 Task: Send an email with the signature Chloe Collins with the subject Partnership proposal and the message I would like to request a quotation for your services. from softage.1@softage.net to softage.6@softage.net and softage.7@softage.net with an attached document RFP_response.docx
Action: Mouse moved to (426, 546)
Screenshot: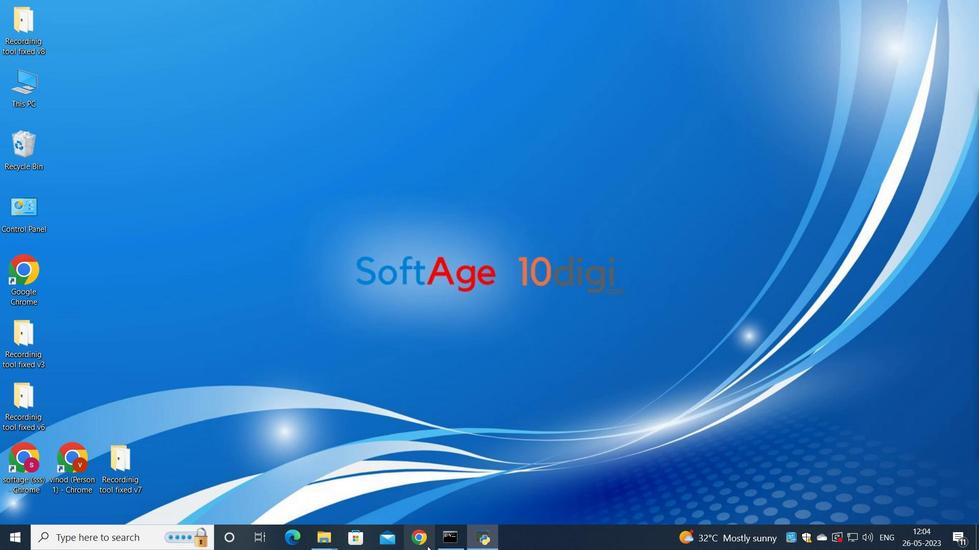 
Action: Mouse pressed left at (426, 546)
Screenshot: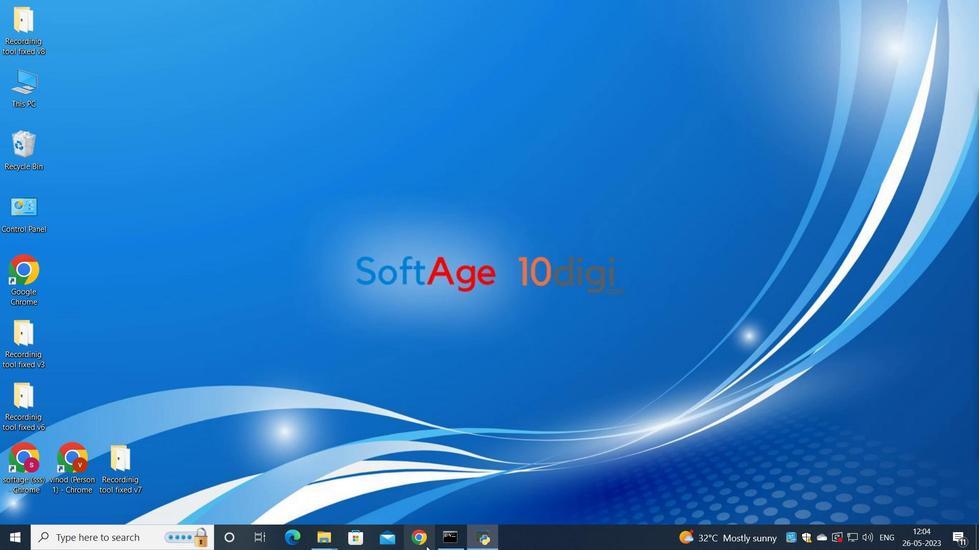 
Action: Mouse moved to (425, 363)
Screenshot: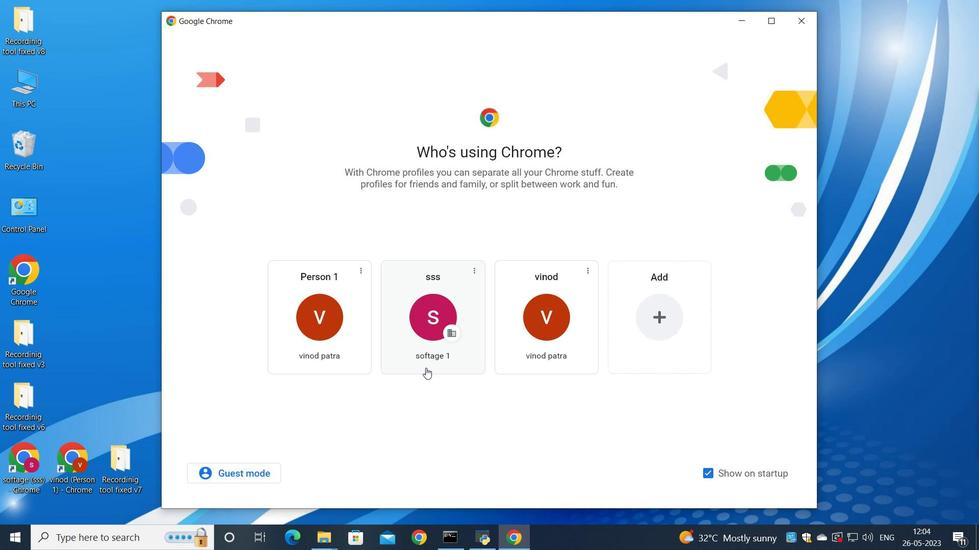 
Action: Mouse pressed left at (425, 363)
Screenshot: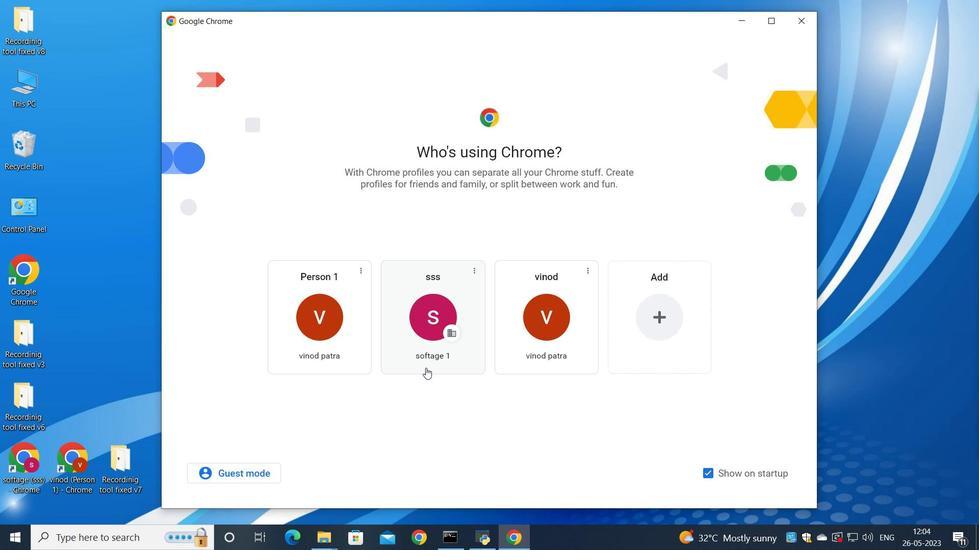 
Action: Mouse moved to (862, 64)
Screenshot: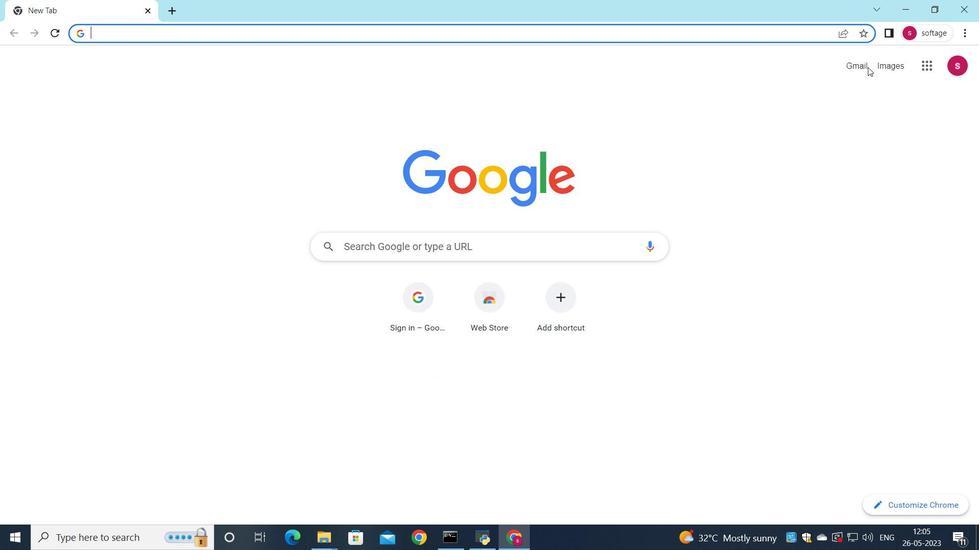 
Action: Mouse pressed left at (862, 64)
Screenshot: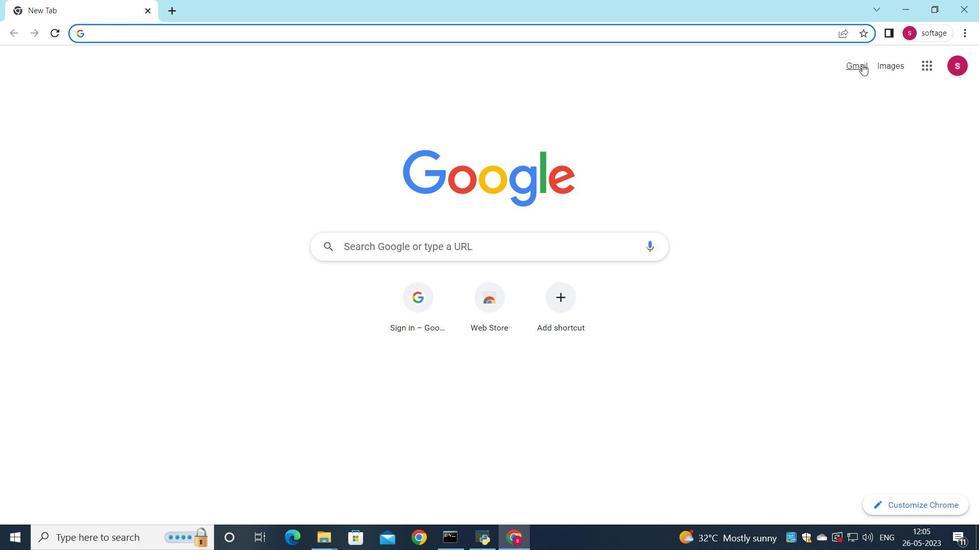 
Action: Mouse moved to (836, 85)
Screenshot: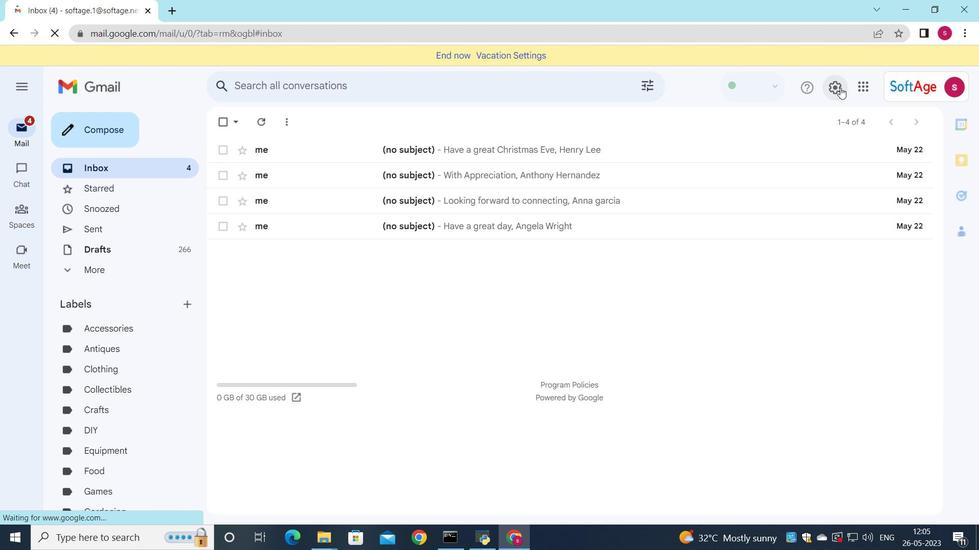 
Action: Mouse pressed left at (836, 85)
Screenshot: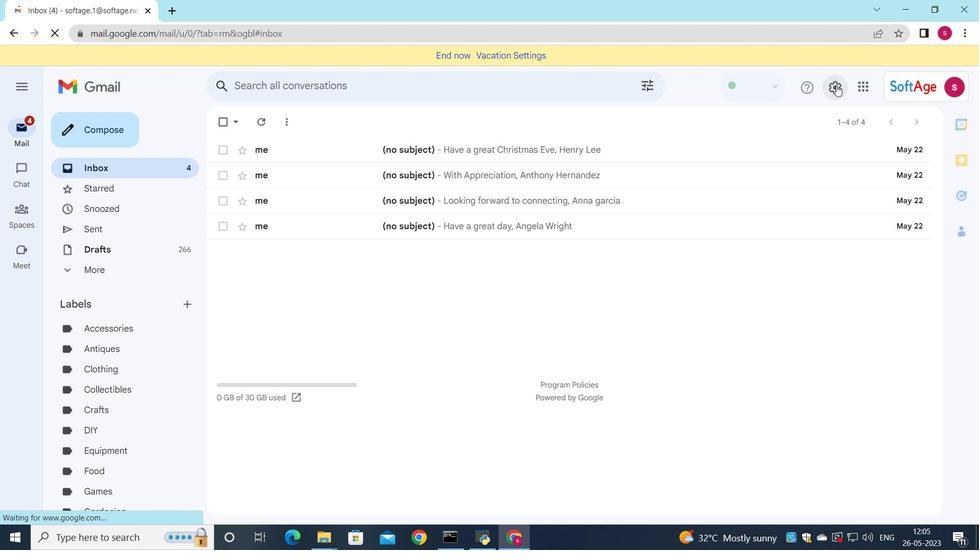
Action: Mouse moved to (843, 144)
Screenshot: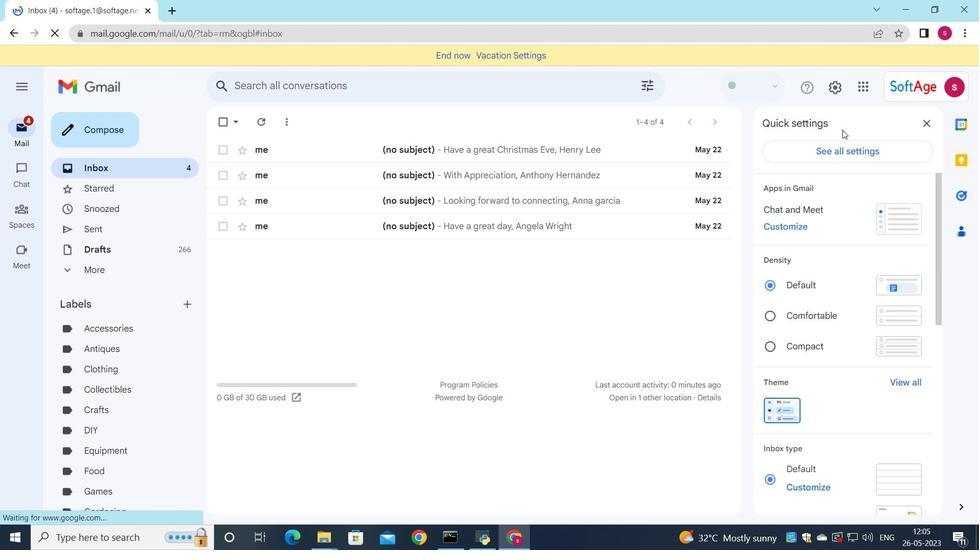 
Action: Mouse pressed left at (843, 144)
Screenshot: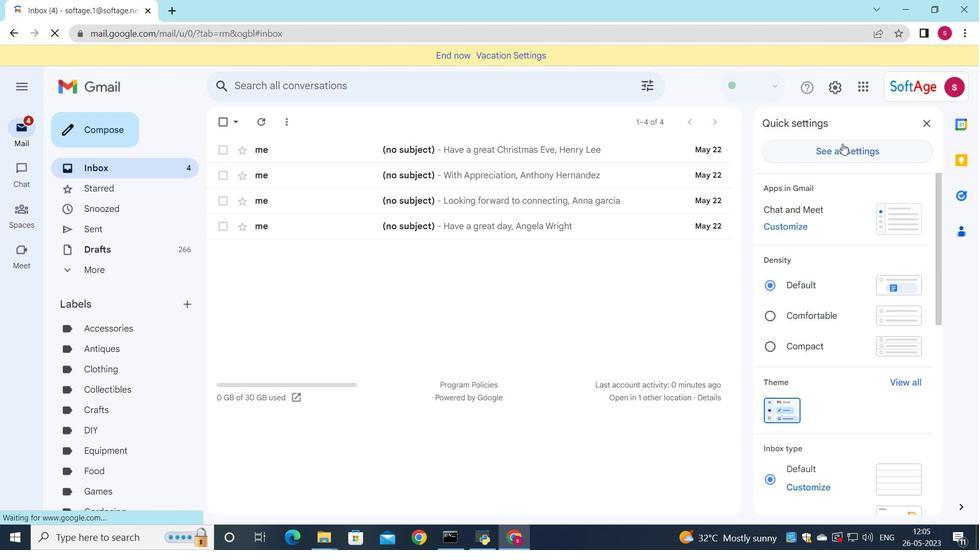 
Action: Mouse moved to (595, 281)
Screenshot: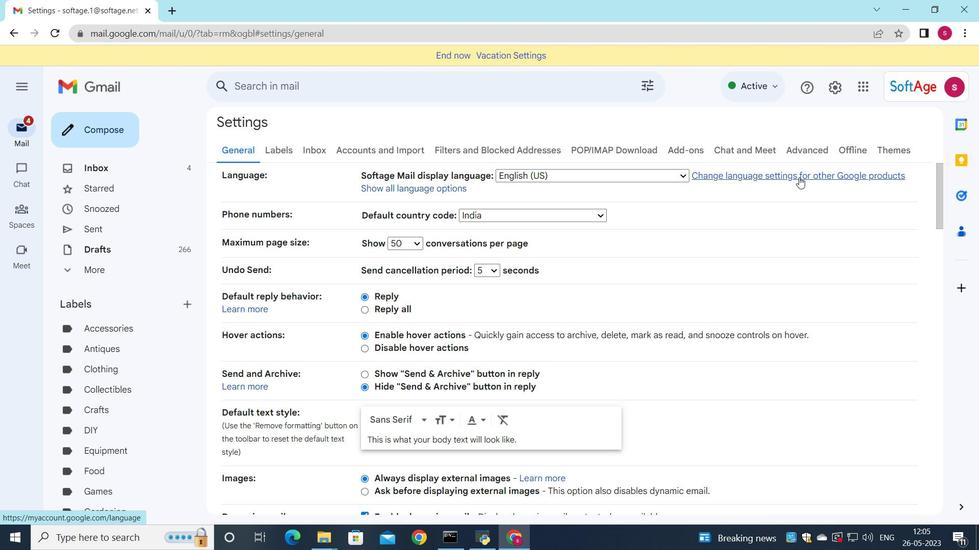 
Action: Mouse scrolled (595, 280) with delta (0, 0)
Screenshot: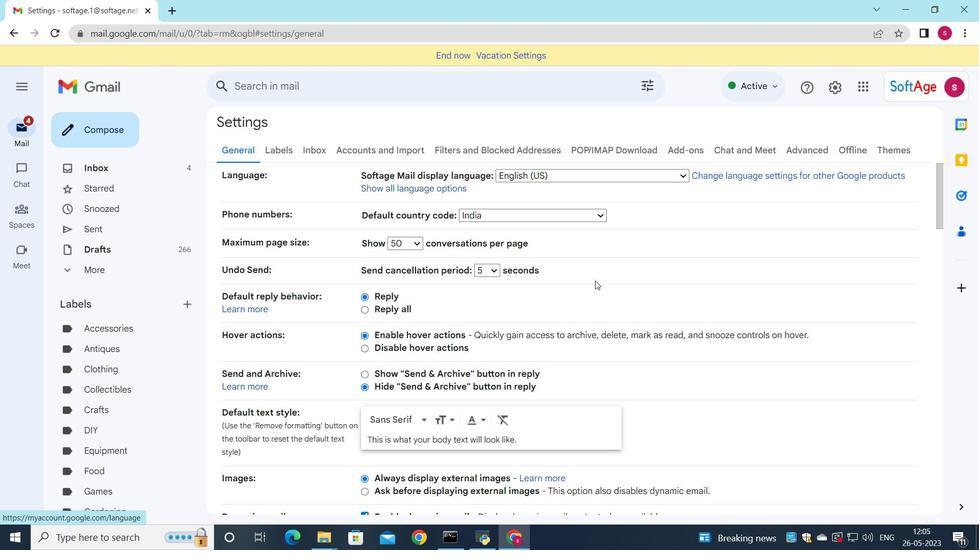 
Action: Mouse scrolled (595, 280) with delta (0, 0)
Screenshot: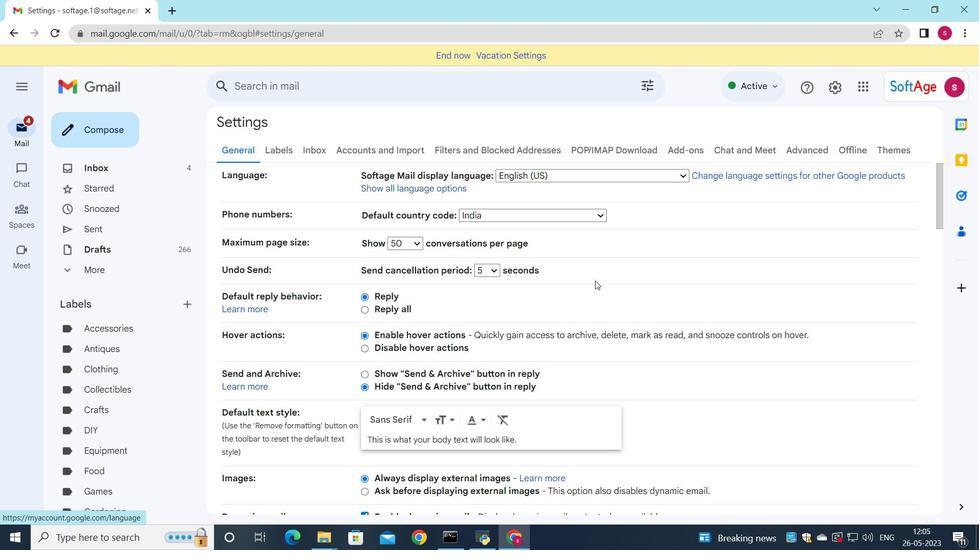 
Action: Mouse scrolled (595, 280) with delta (0, 0)
Screenshot: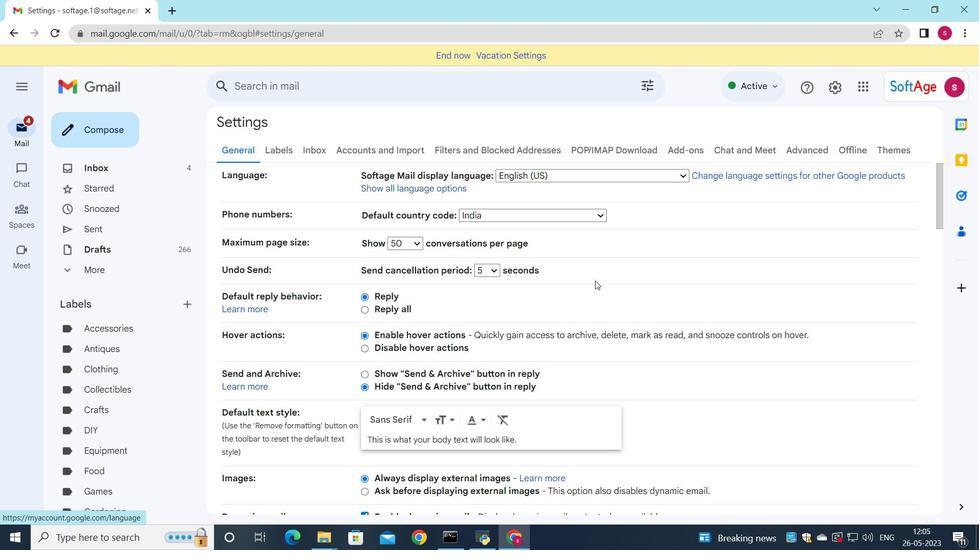 
Action: Mouse scrolled (595, 280) with delta (0, 0)
Screenshot: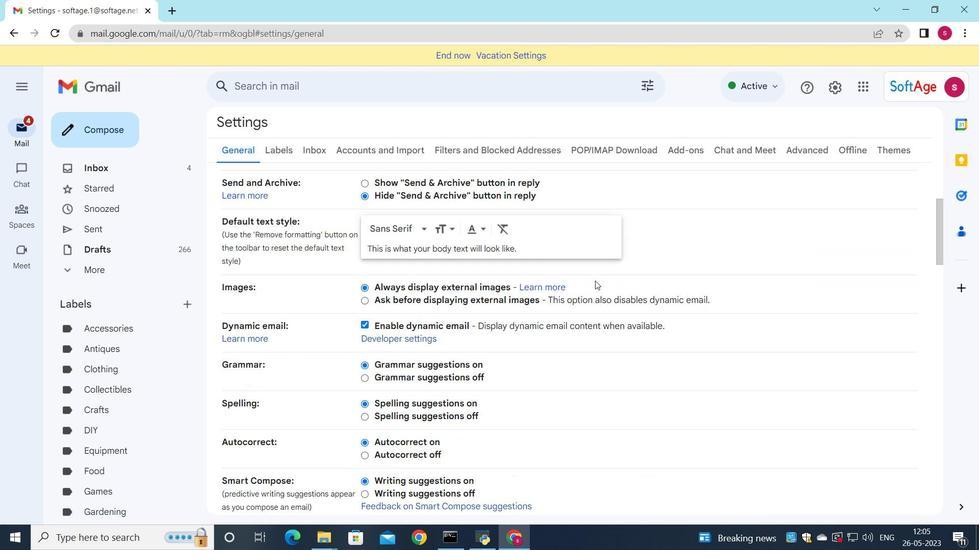 
Action: Mouse scrolled (595, 280) with delta (0, 0)
Screenshot: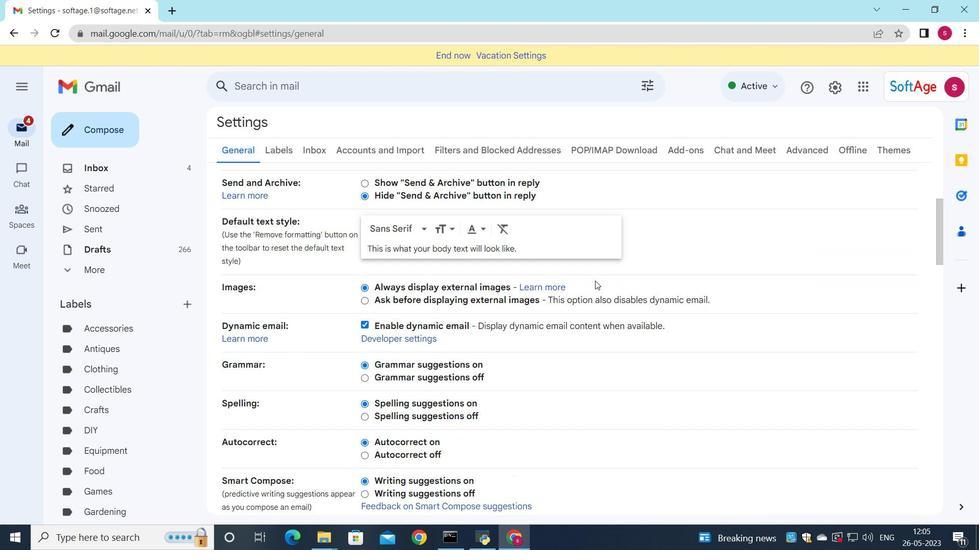 
Action: Mouse scrolled (595, 280) with delta (0, 0)
Screenshot: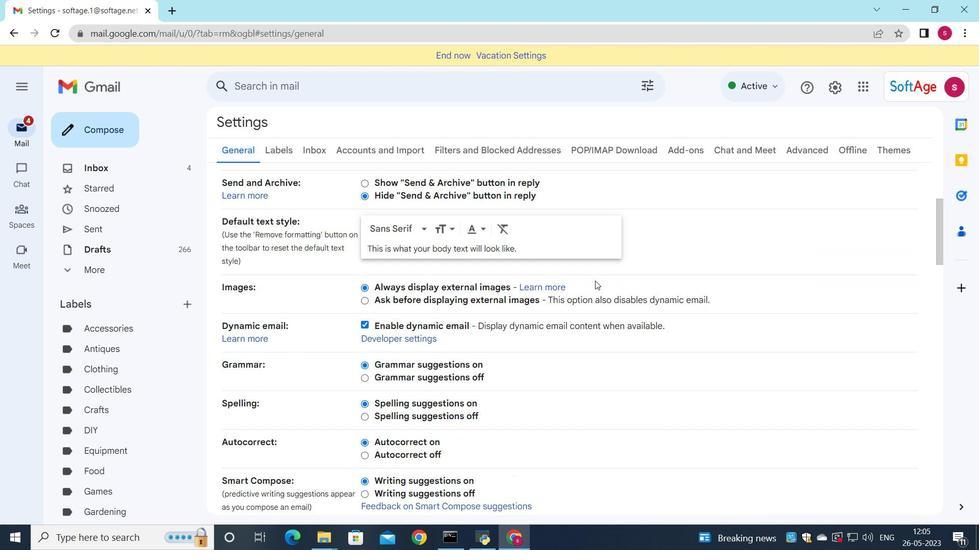
Action: Mouse scrolled (595, 280) with delta (0, 0)
Screenshot: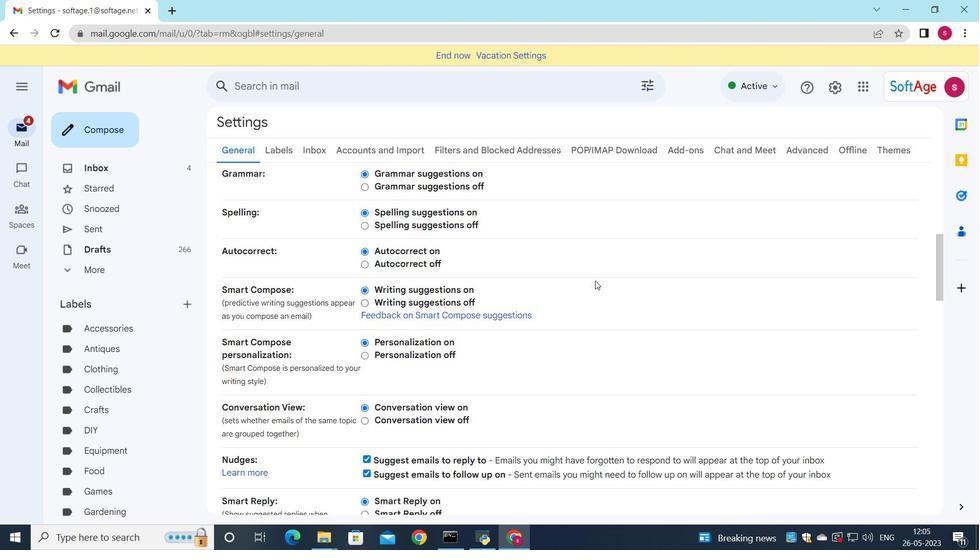 
Action: Mouse scrolled (595, 280) with delta (0, 0)
Screenshot: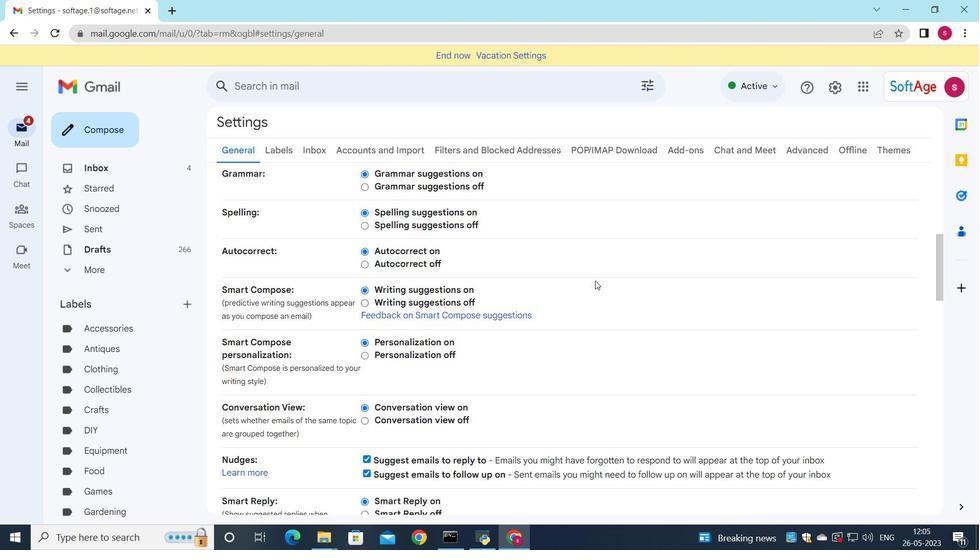 
Action: Mouse scrolled (595, 280) with delta (0, 0)
Screenshot: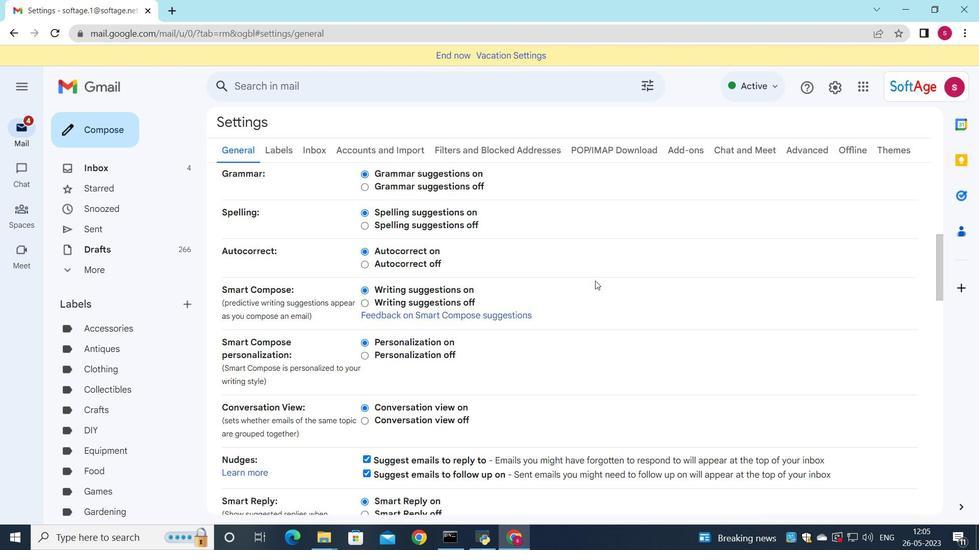 
Action: Mouse scrolled (595, 280) with delta (0, 0)
Screenshot: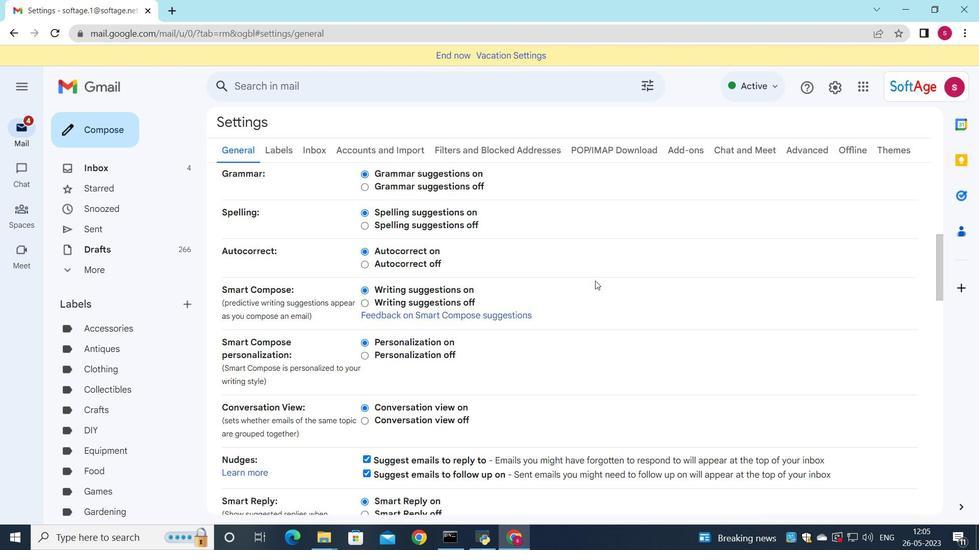 
Action: Mouse scrolled (595, 280) with delta (0, 0)
Screenshot: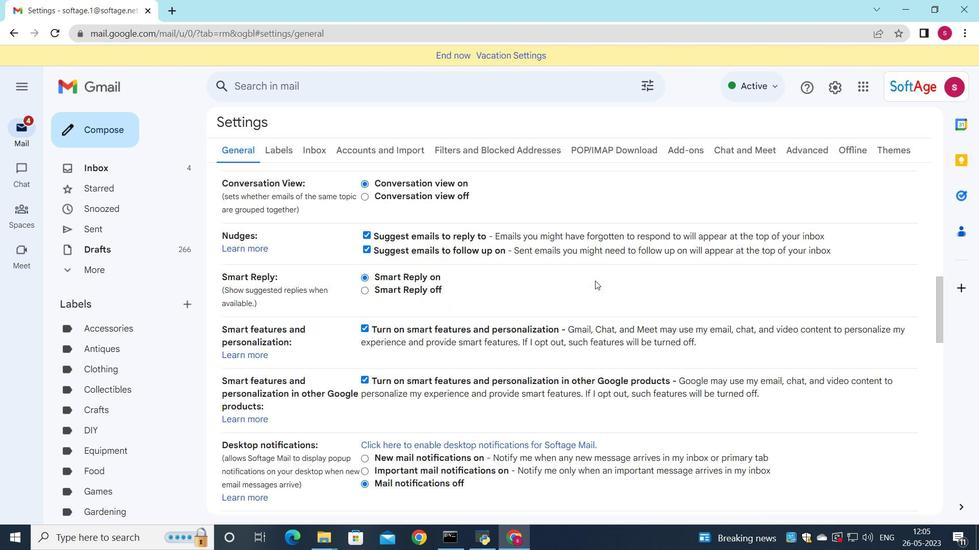 
Action: Mouse scrolled (595, 280) with delta (0, 0)
Screenshot: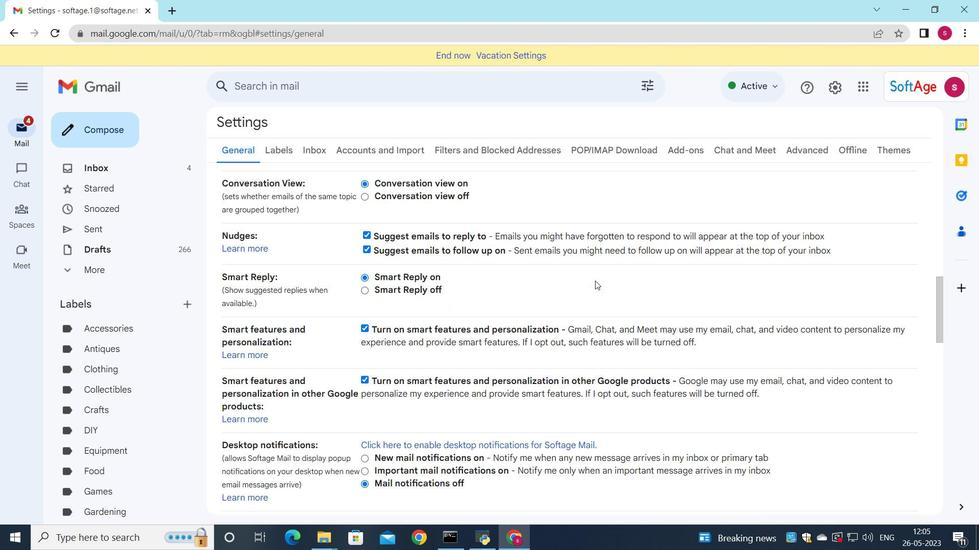 
Action: Mouse scrolled (595, 280) with delta (0, 0)
Screenshot: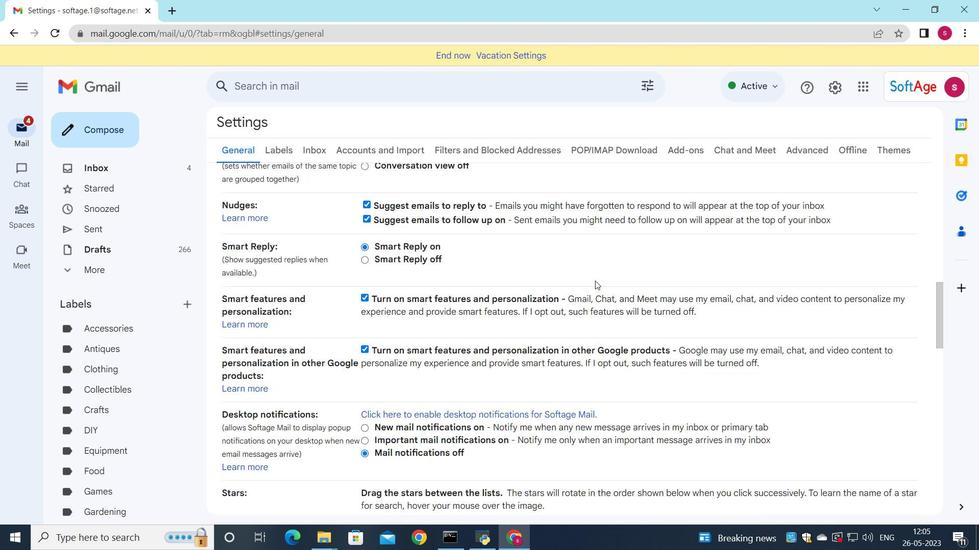
Action: Mouse scrolled (595, 280) with delta (0, 0)
Screenshot: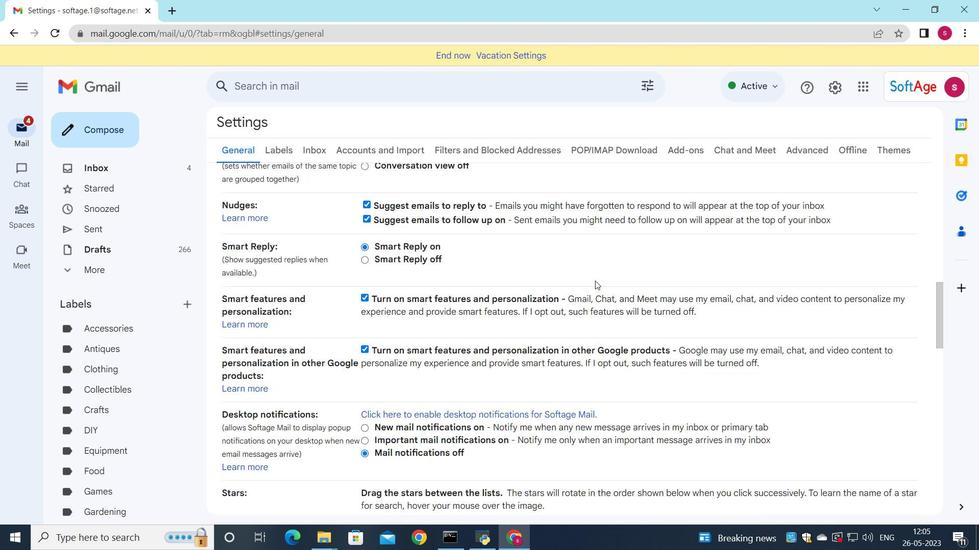 
Action: Mouse scrolled (595, 280) with delta (0, 0)
Screenshot: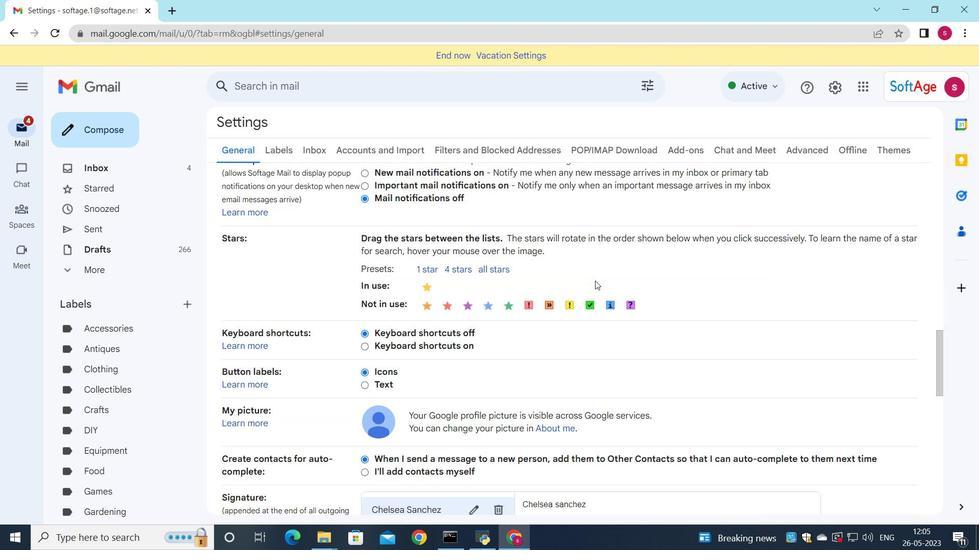
Action: Mouse scrolled (595, 280) with delta (0, 0)
Screenshot: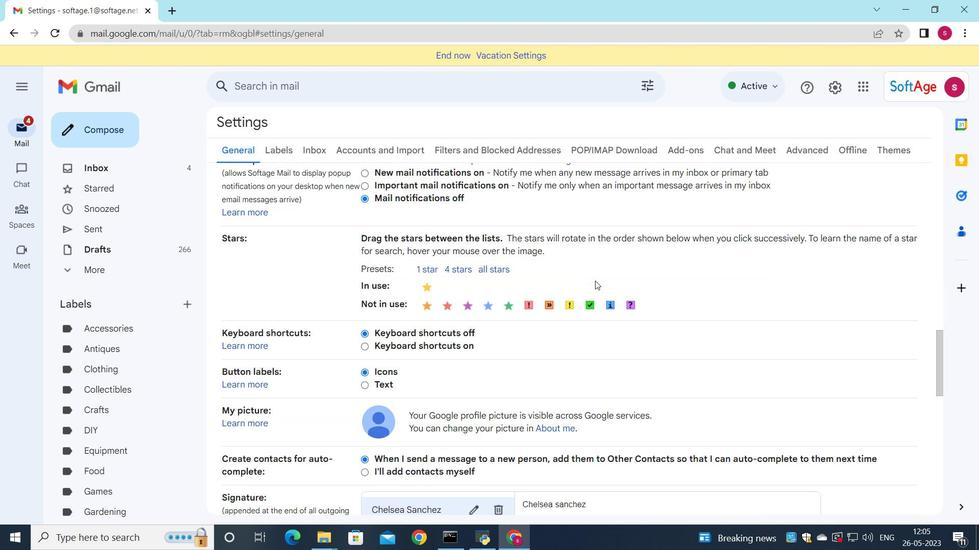 
Action: Mouse scrolled (595, 280) with delta (0, 0)
Screenshot: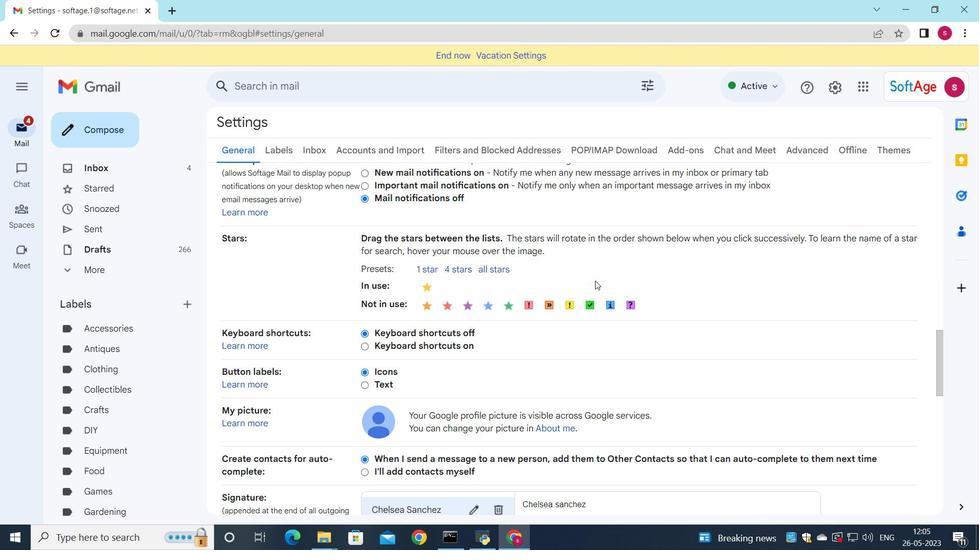 
Action: Mouse scrolled (595, 280) with delta (0, 0)
Screenshot: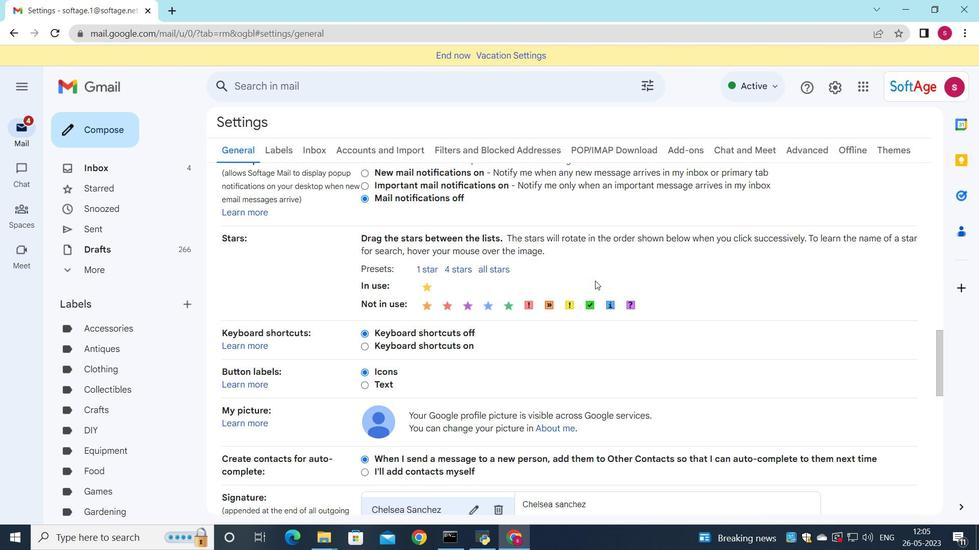 
Action: Mouse moved to (498, 256)
Screenshot: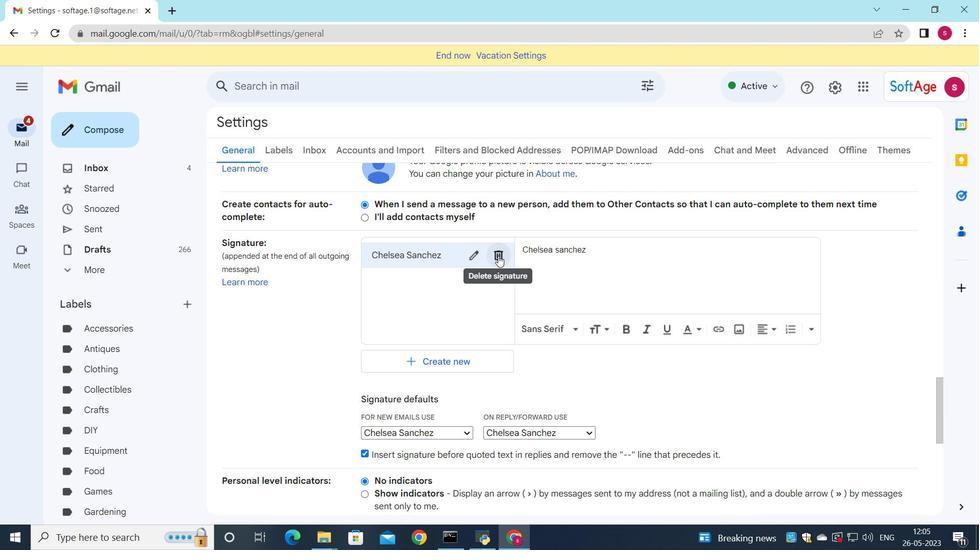 
Action: Mouse pressed left at (498, 256)
Screenshot: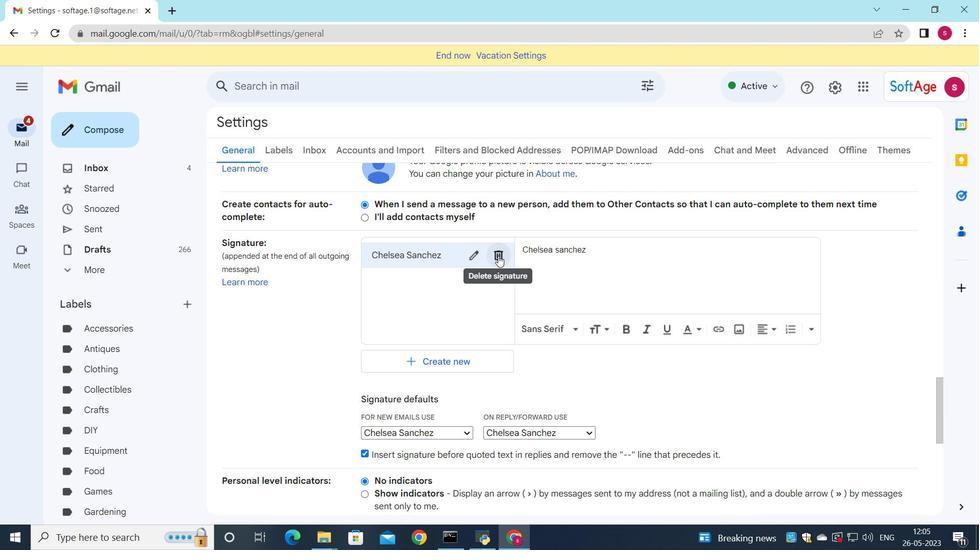 
Action: Mouse moved to (618, 314)
Screenshot: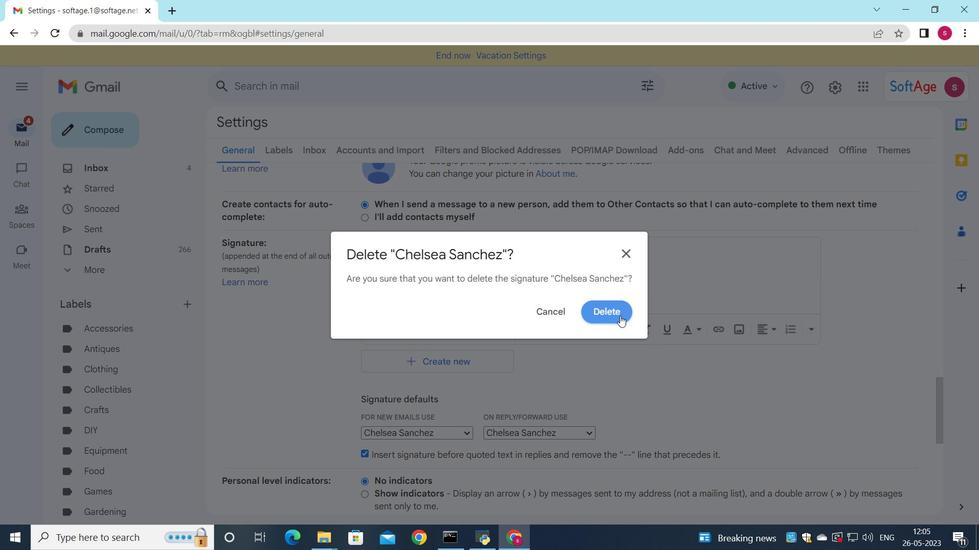 
Action: Mouse pressed left at (618, 314)
Screenshot: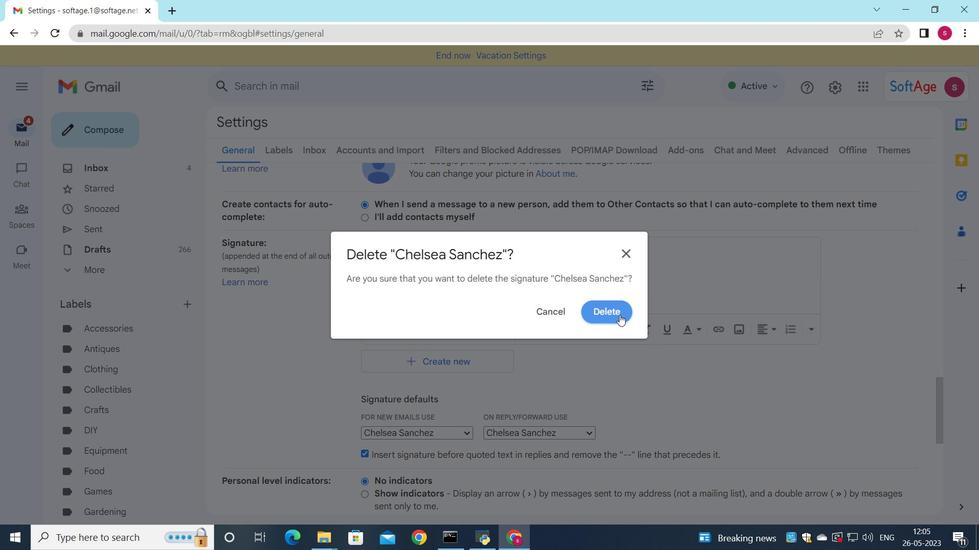 
Action: Mouse moved to (398, 270)
Screenshot: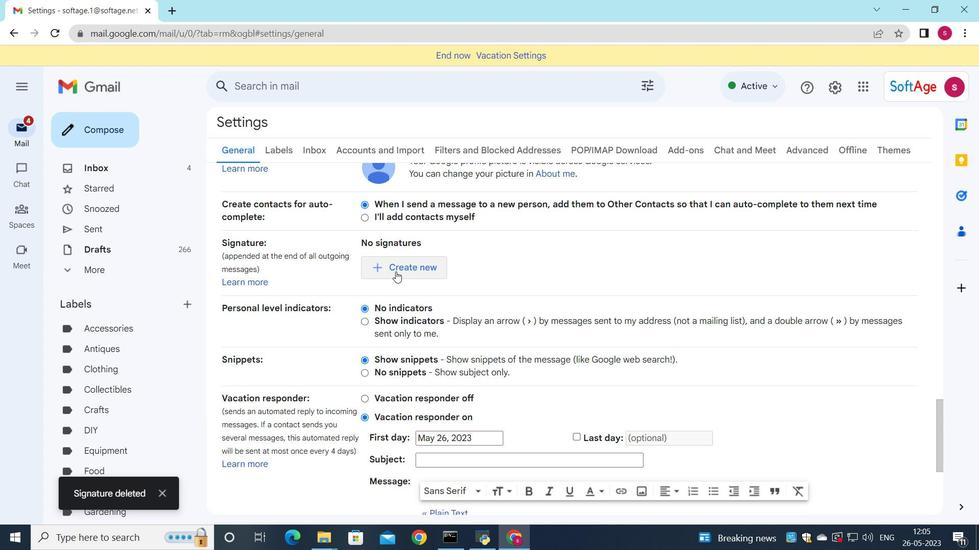 
Action: Mouse pressed left at (398, 270)
Screenshot: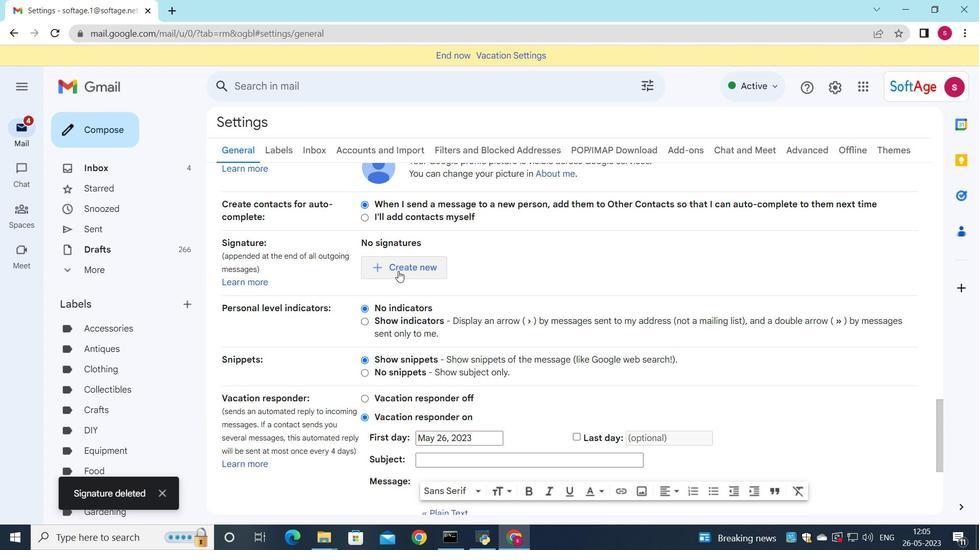 
Action: Mouse moved to (671, 273)
Screenshot: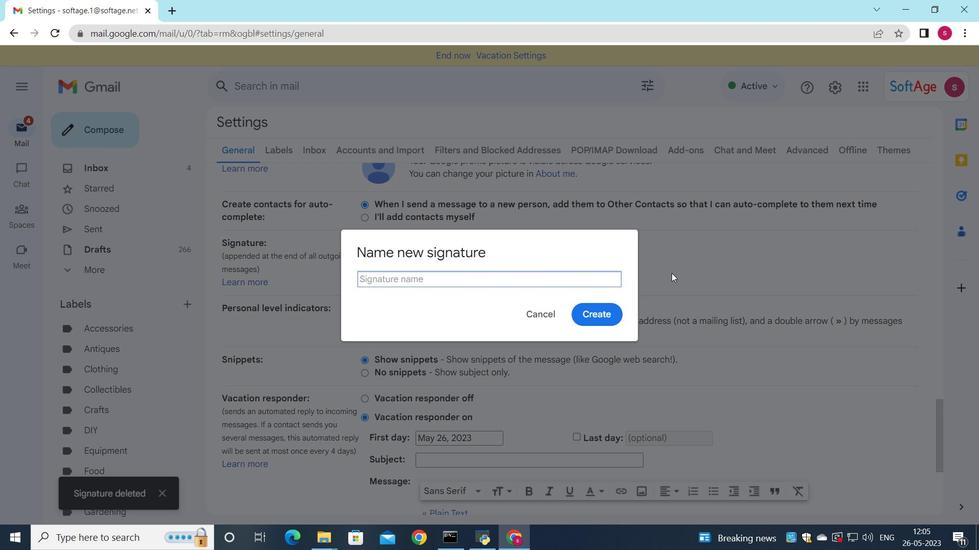 
Action: Key pressed <Key.shift>Chloe<Key.space><Key.shift>Collind<Key.backspace>s
Screenshot: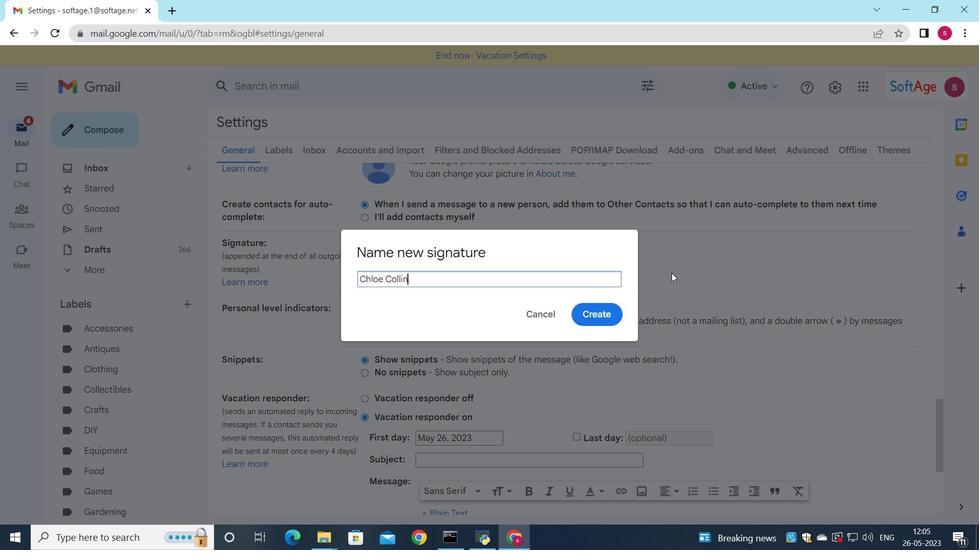 
Action: Mouse moved to (609, 303)
Screenshot: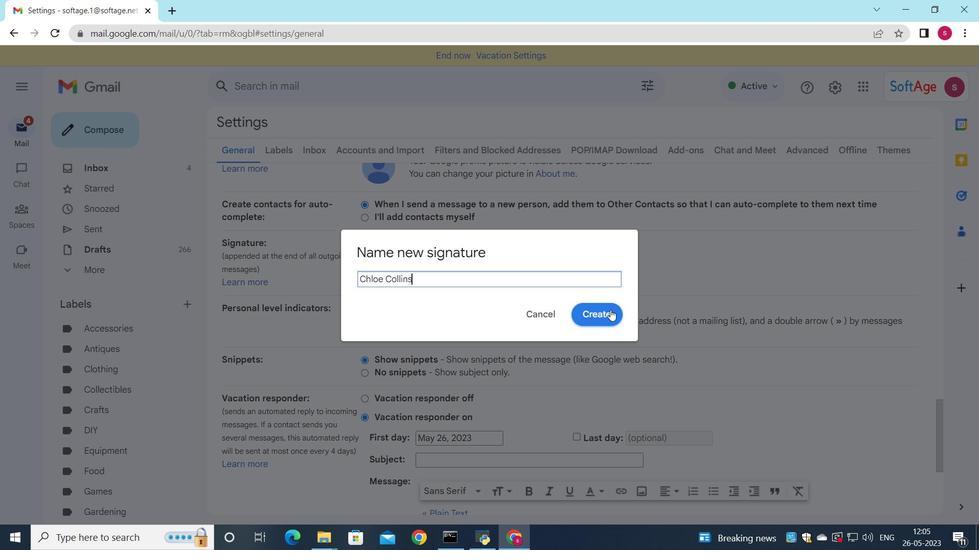 
Action: Mouse pressed left at (609, 303)
Screenshot: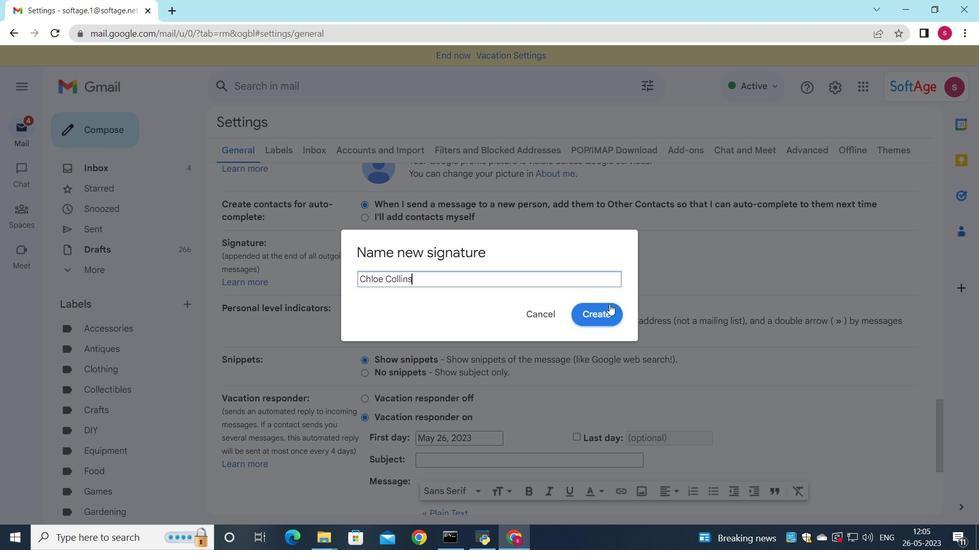 
Action: Mouse moved to (535, 259)
Screenshot: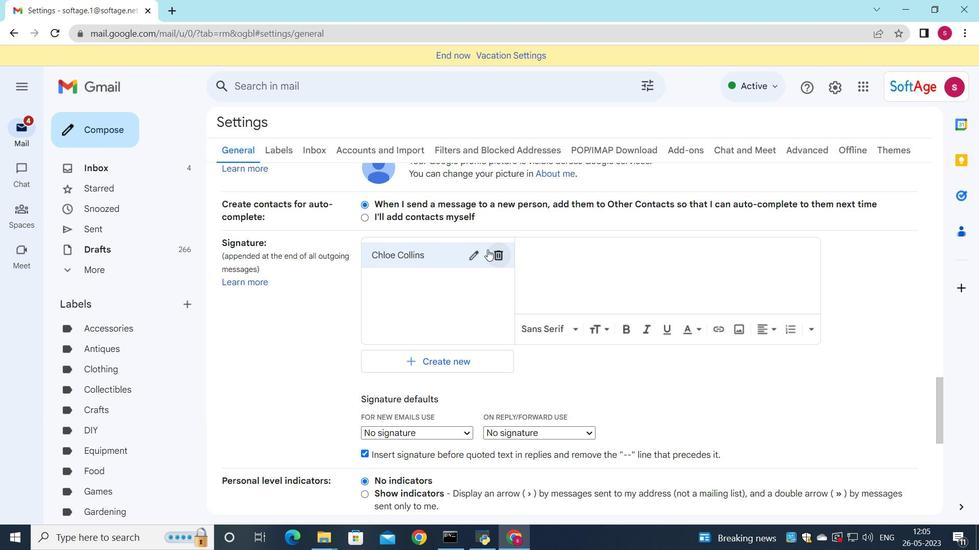 
Action: Mouse pressed left at (535, 259)
Screenshot: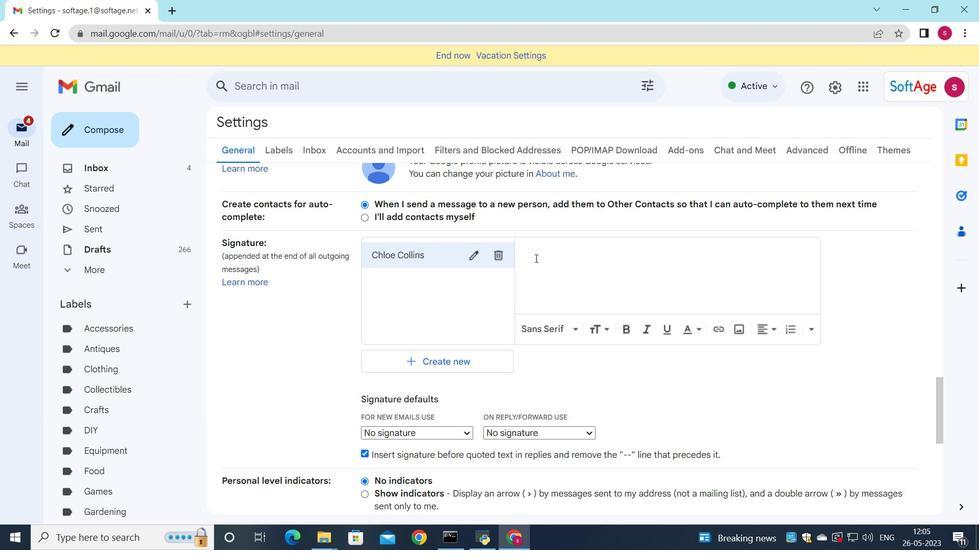 
Action: Key pressed <Key.shift>Chloe<Key.space><Key.shift>Collins
Screenshot: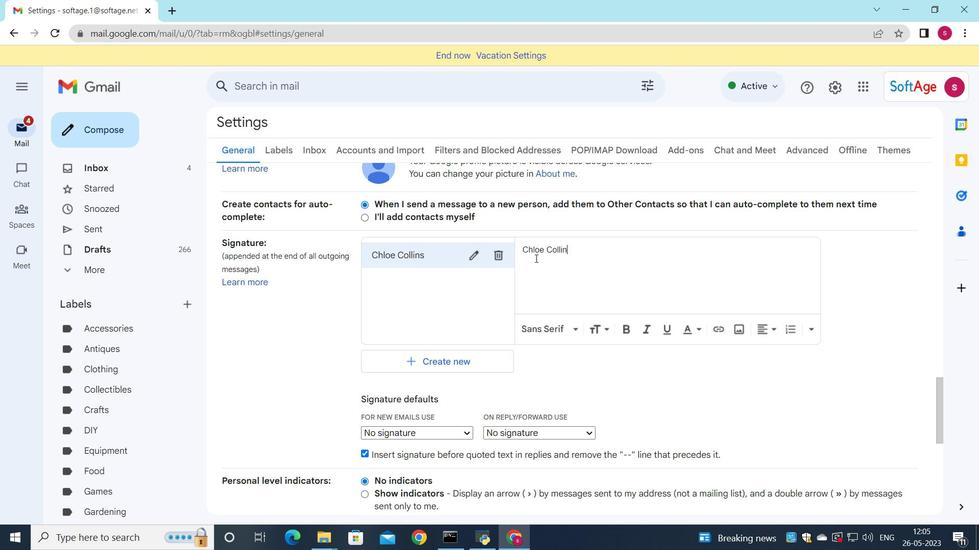 
Action: Mouse moved to (501, 373)
Screenshot: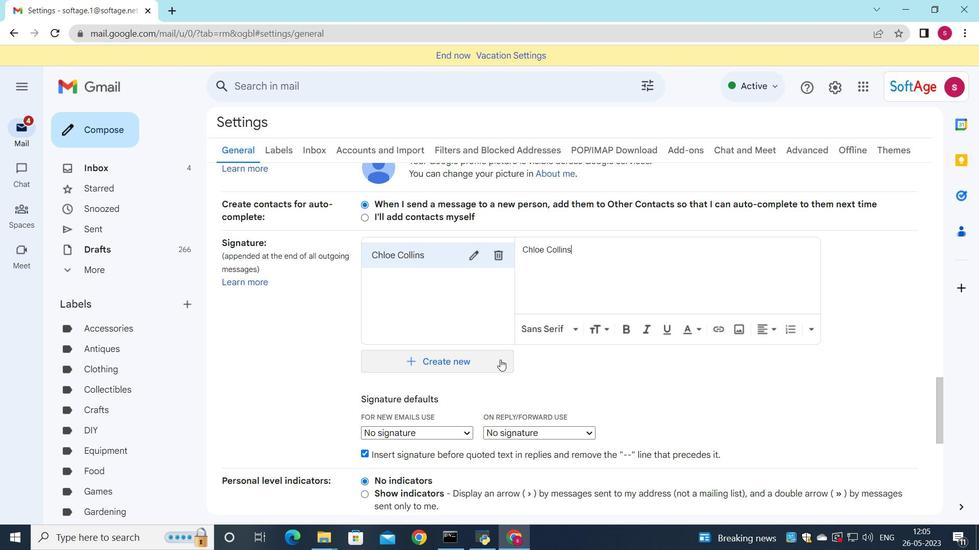 
Action: Mouse scrolled (501, 372) with delta (0, 0)
Screenshot: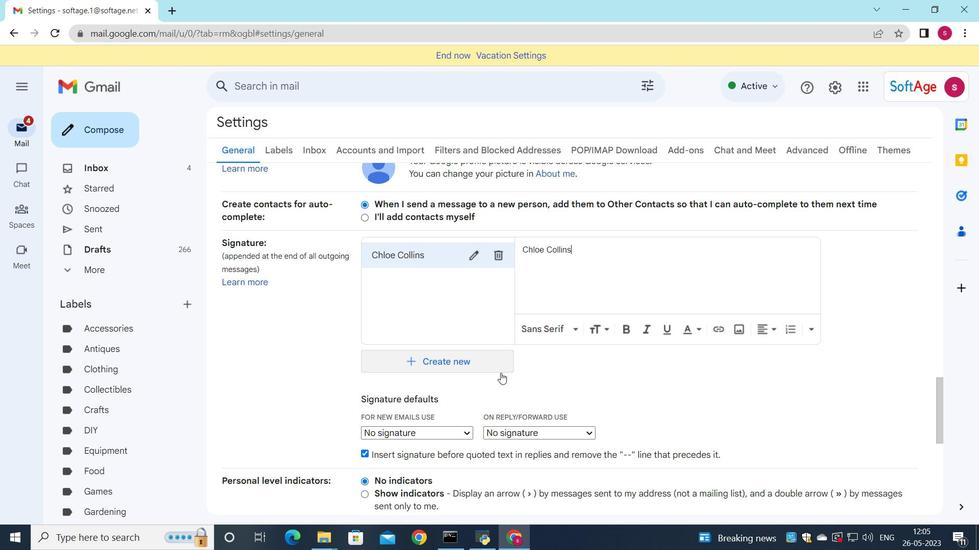 
Action: Mouse moved to (454, 367)
Screenshot: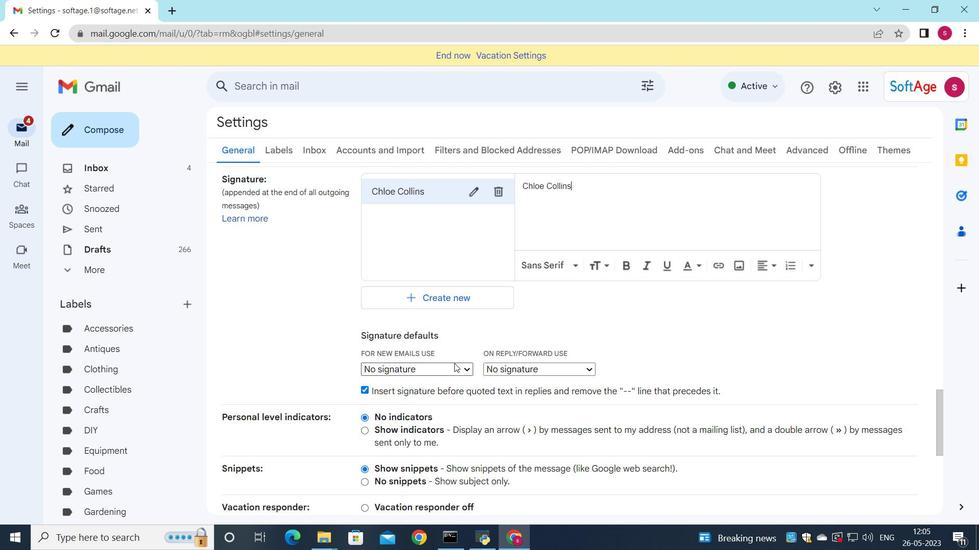 
Action: Mouse pressed left at (454, 367)
Screenshot: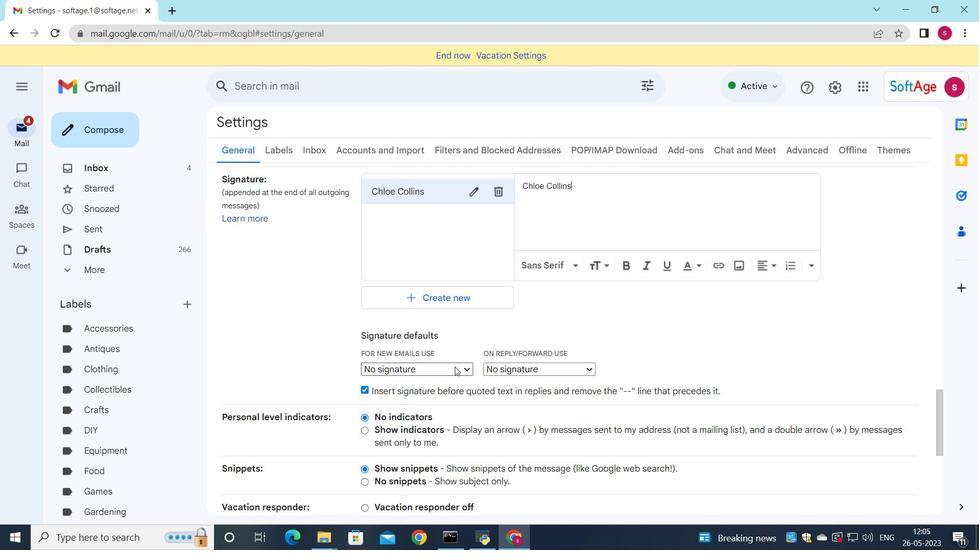 
Action: Mouse moved to (453, 394)
Screenshot: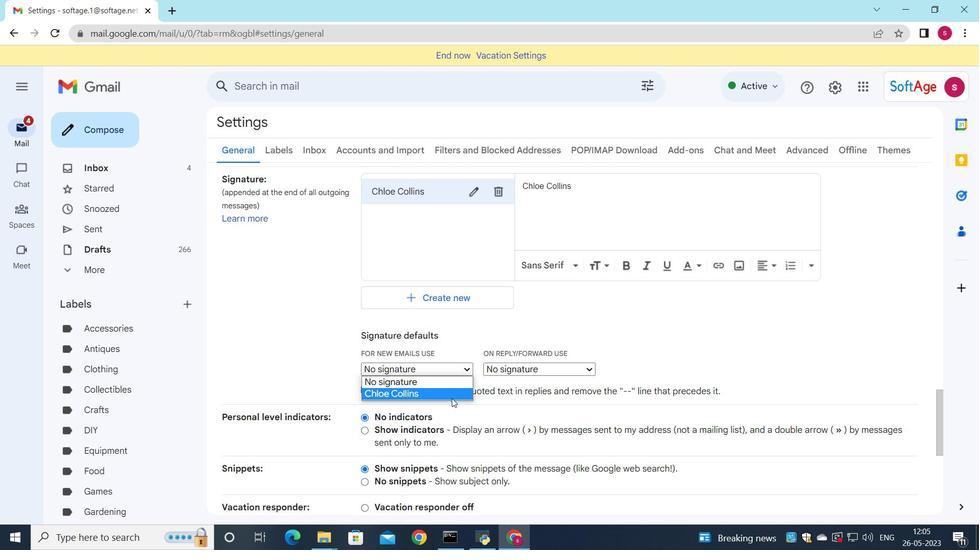 
Action: Mouse pressed left at (453, 394)
Screenshot: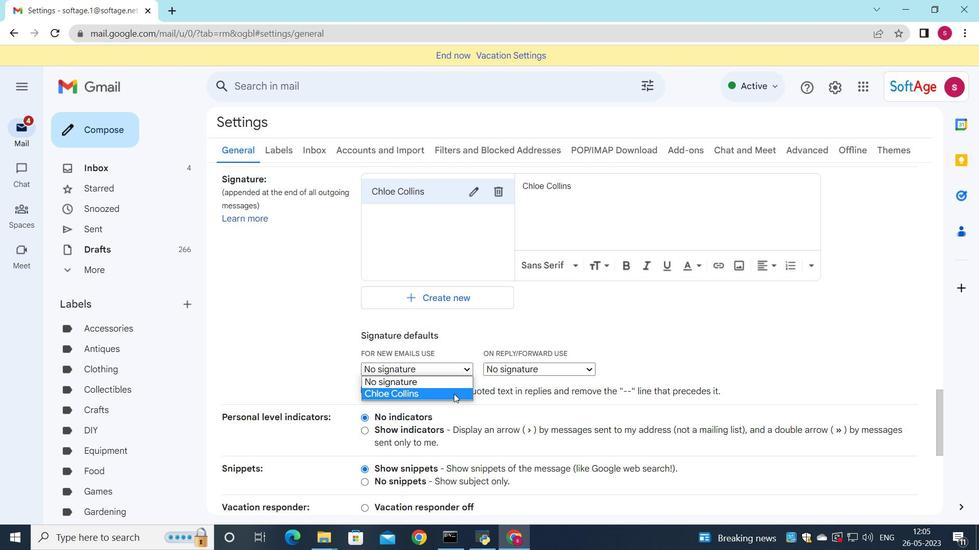 
Action: Mouse moved to (495, 373)
Screenshot: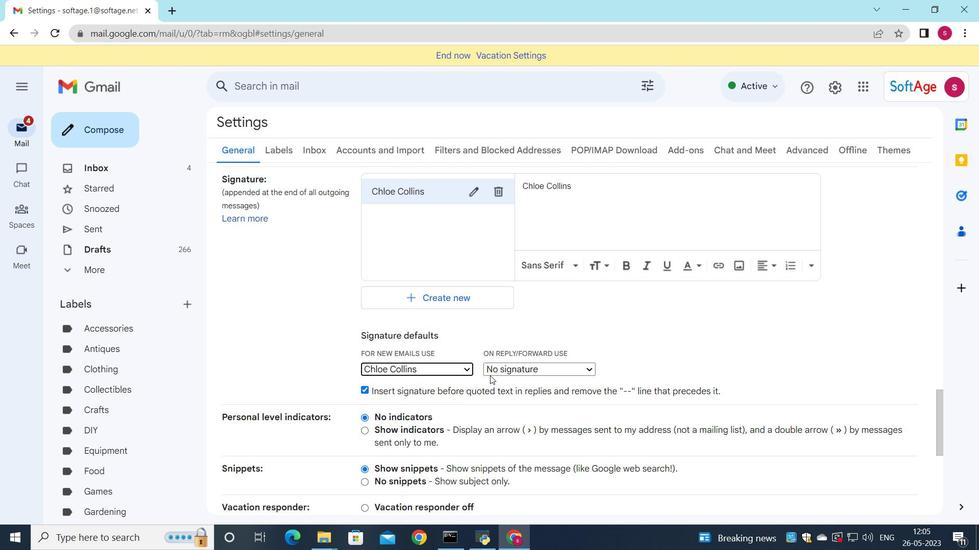 
Action: Mouse pressed left at (495, 373)
Screenshot: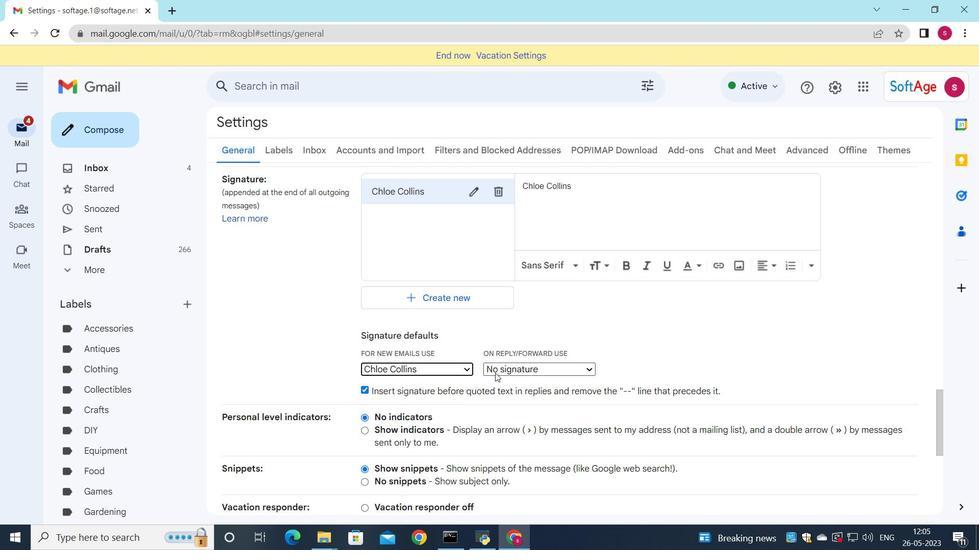 
Action: Mouse moved to (496, 391)
Screenshot: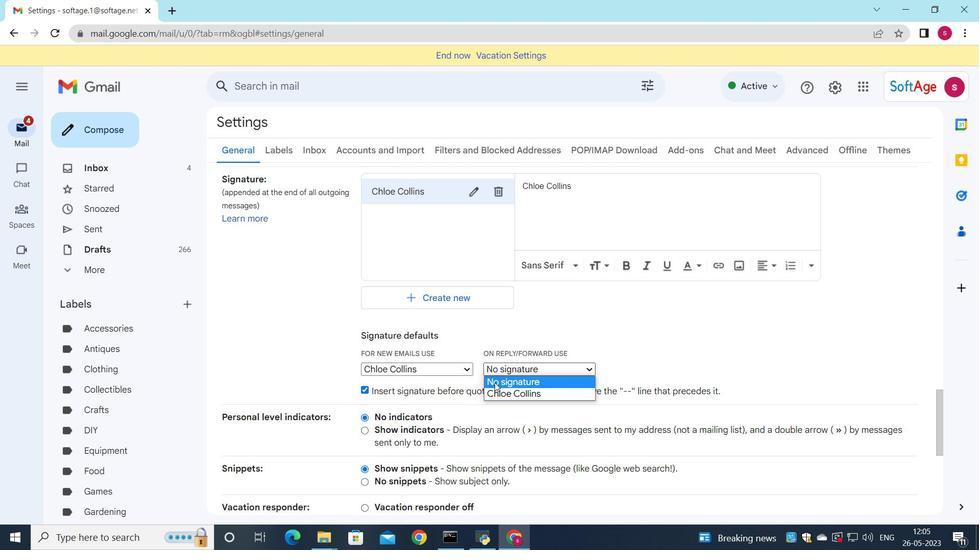 
Action: Mouse pressed left at (496, 391)
Screenshot: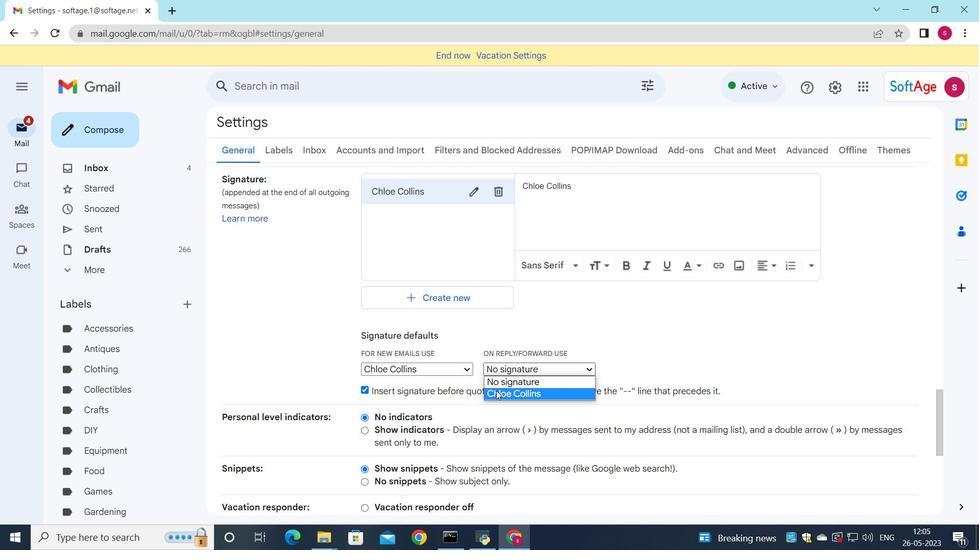 
Action: Mouse moved to (492, 383)
Screenshot: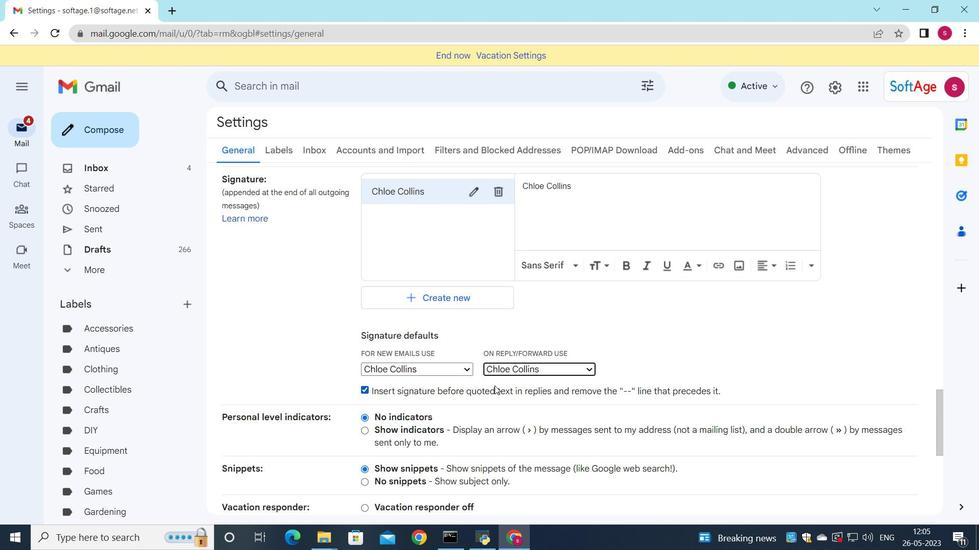
Action: Mouse scrolled (492, 383) with delta (0, 0)
Screenshot: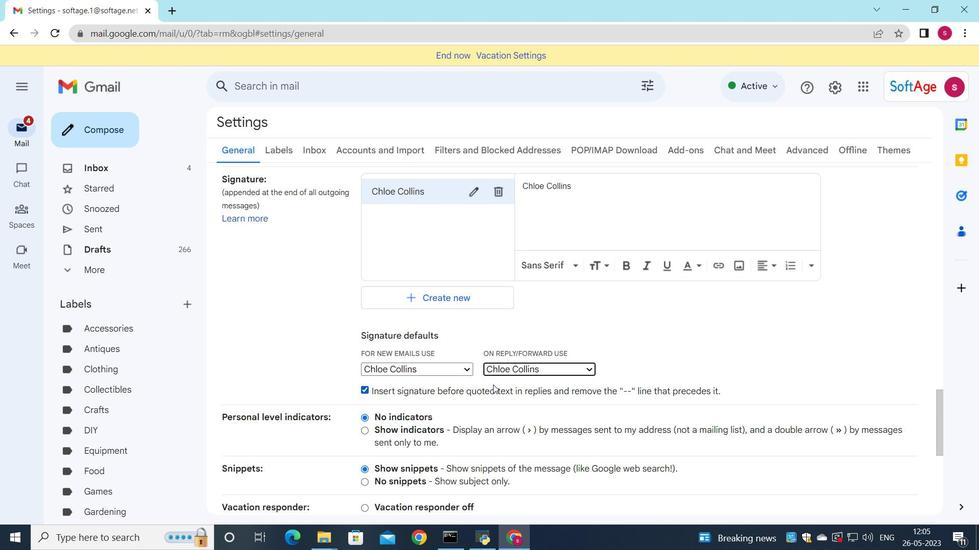 
Action: Mouse moved to (492, 383)
Screenshot: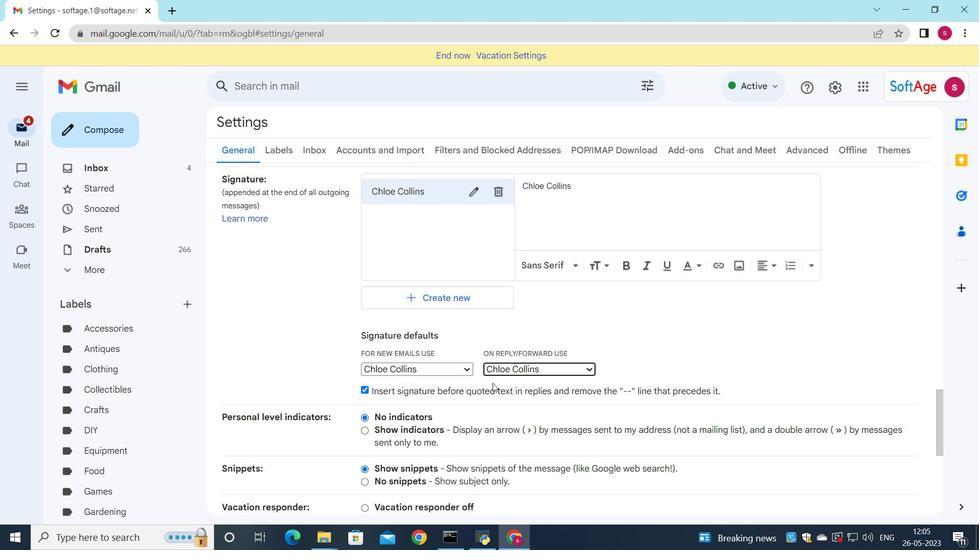 
Action: Mouse scrolled (492, 383) with delta (0, 0)
Screenshot: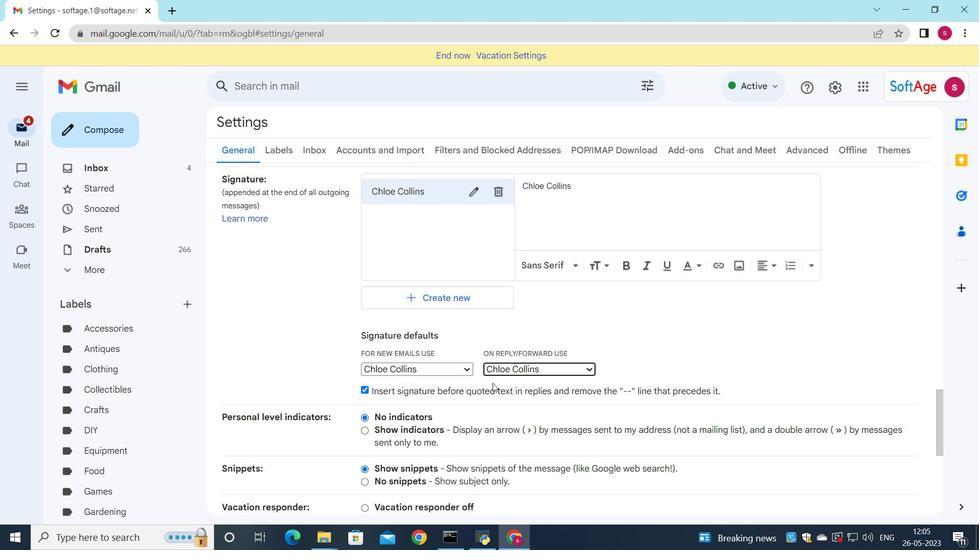 
Action: Mouse scrolled (492, 383) with delta (0, 0)
Screenshot: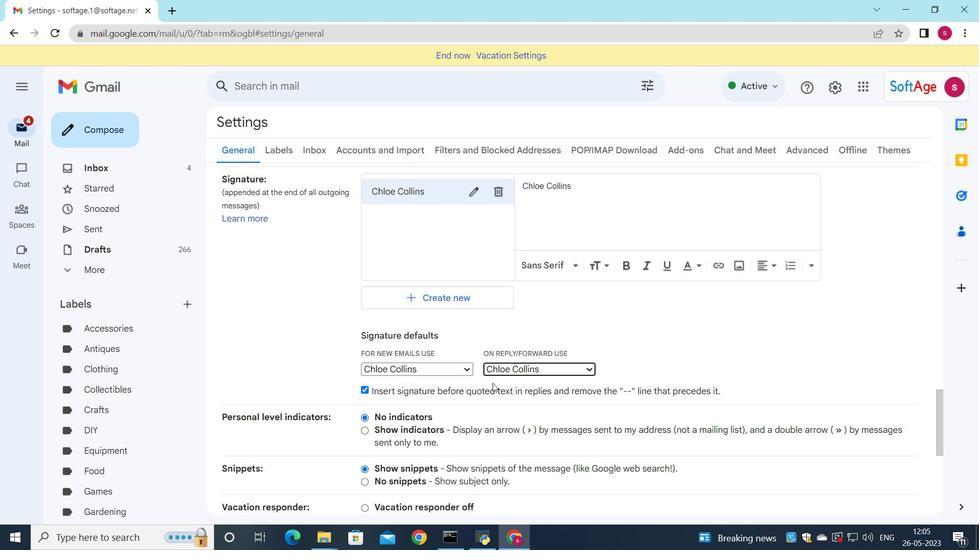 
Action: Mouse moved to (492, 383)
Screenshot: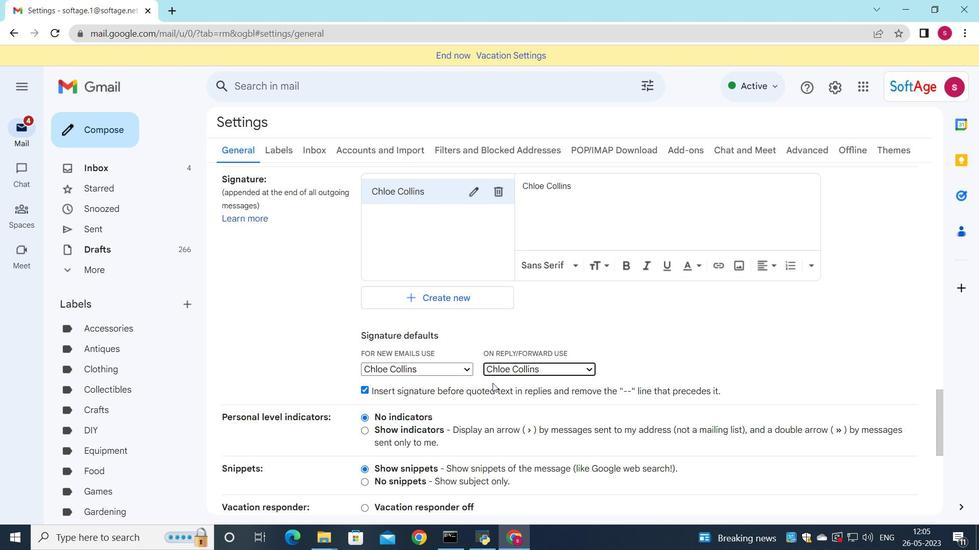
Action: Mouse scrolled (492, 383) with delta (0, 0)
Screenshot: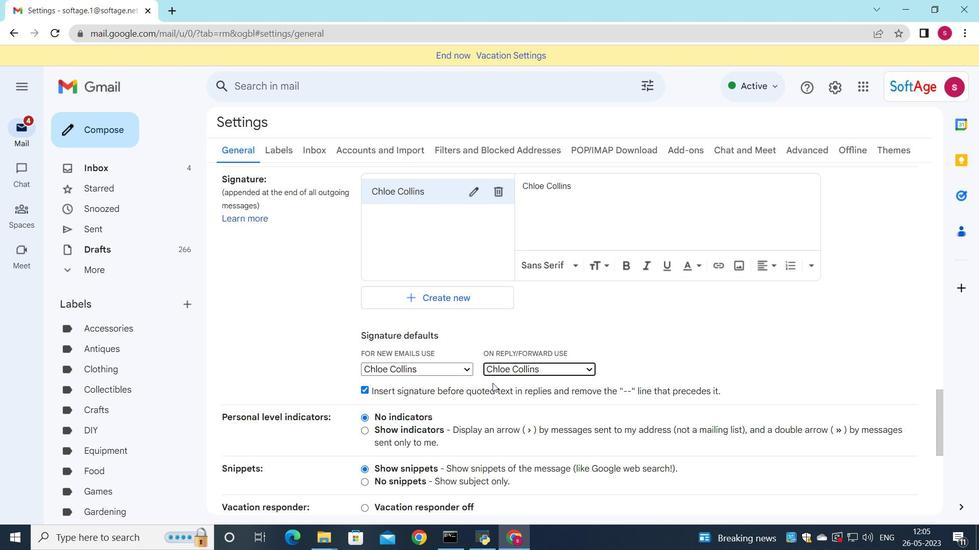 
Action: Mouse scrolled (492, 383) with delta (0, 0)
Screenshot: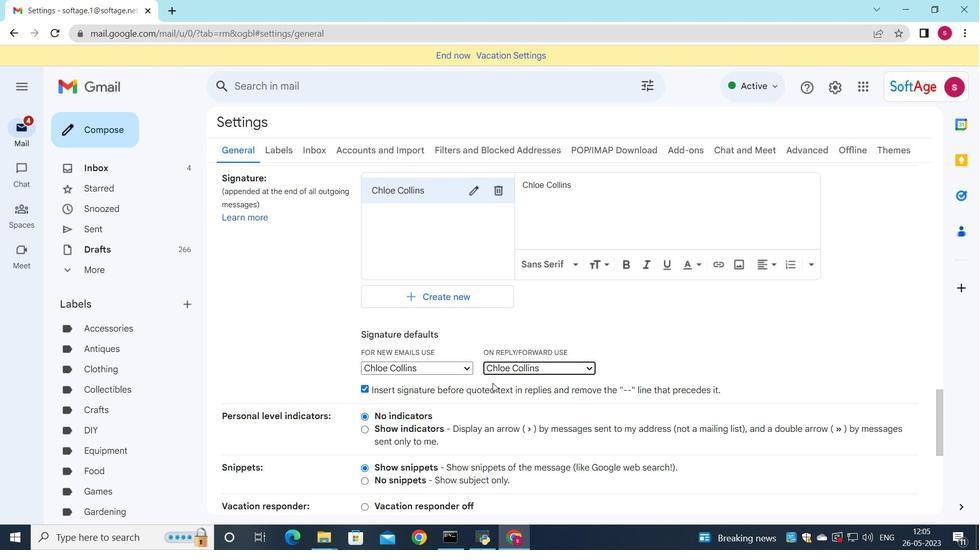 
Action: Mouse moved to (492, 376)
Screenshot: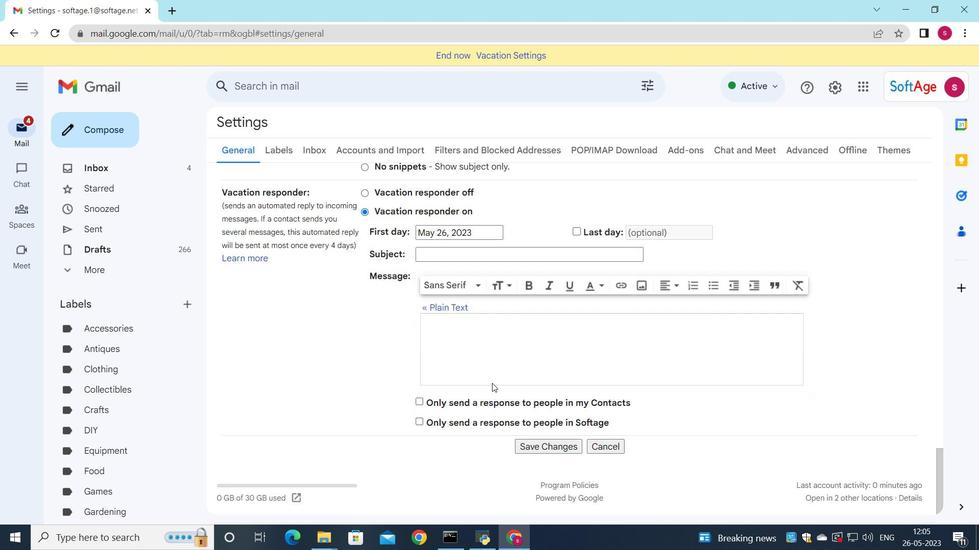 
Action: Mouse scrolled (492, 375) with delta (0, 0)
Screenshot: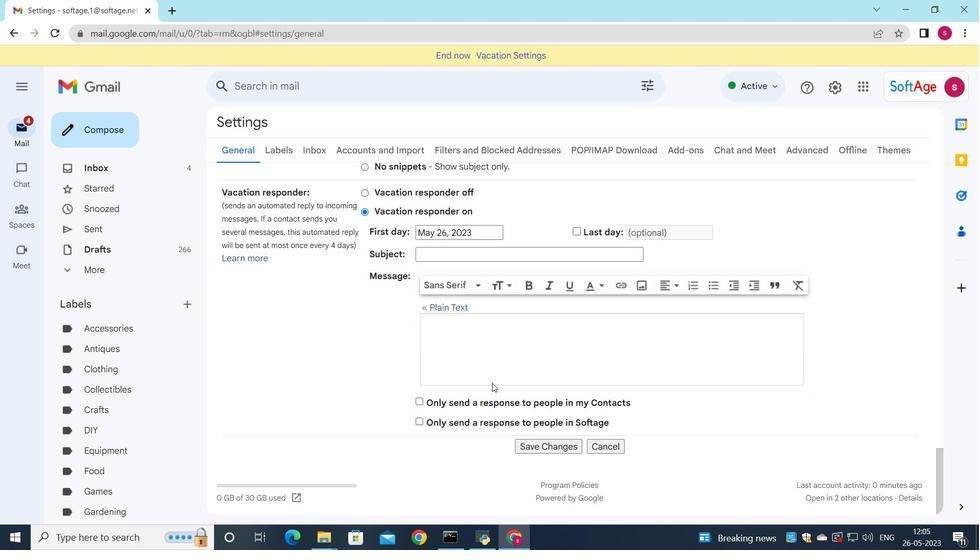 
Action: Mouse scrolled (492, 375) with delta (0, 0)
Screenshot: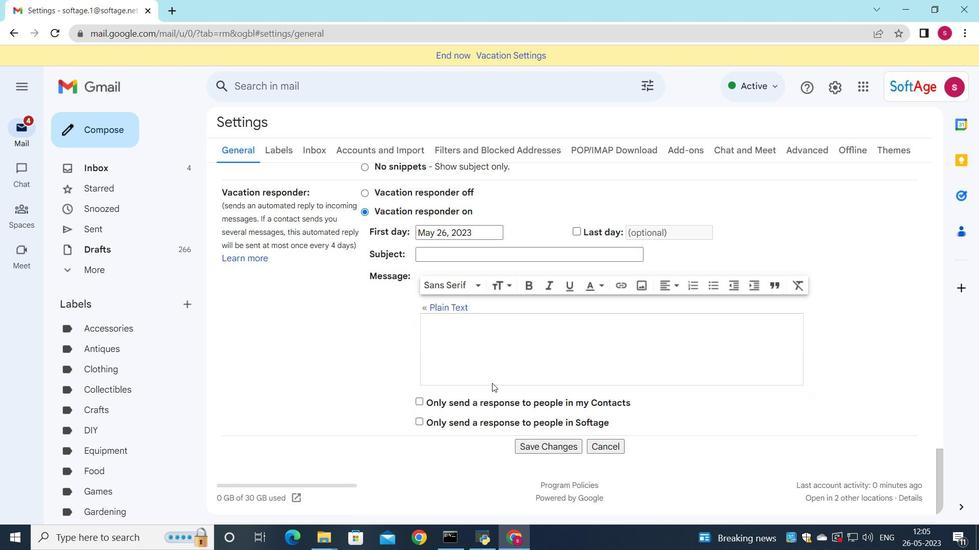 
Action: Mouse moved to (492, 376)
Screenshot: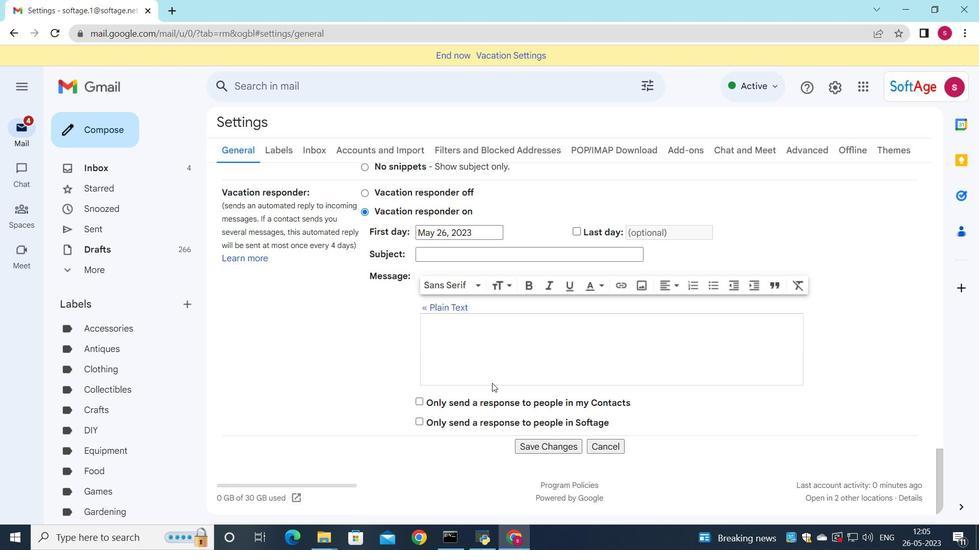 
Action: Mouse scrolled (492, 376) with delta (0, 0)
Screenshot: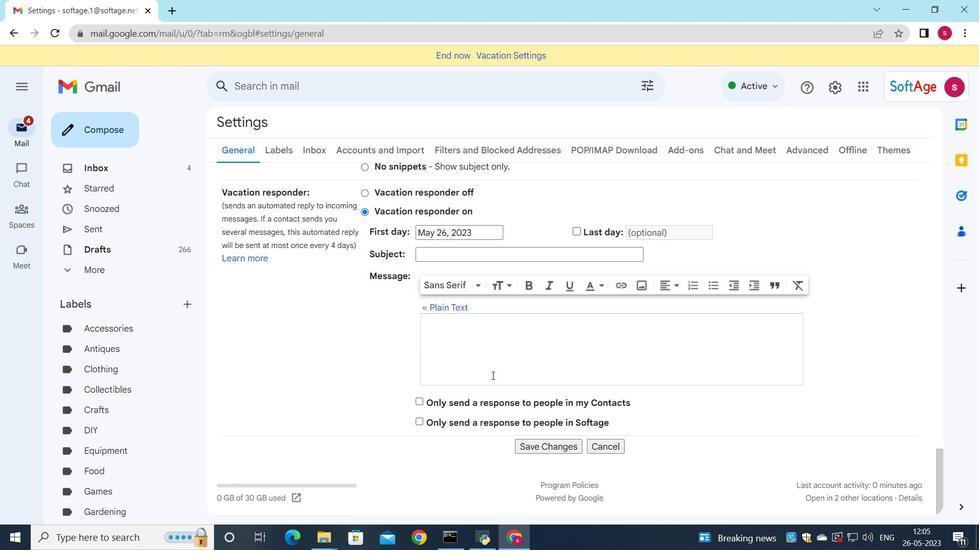 
Action: Mouse moved to (522, 445)
Screenshot: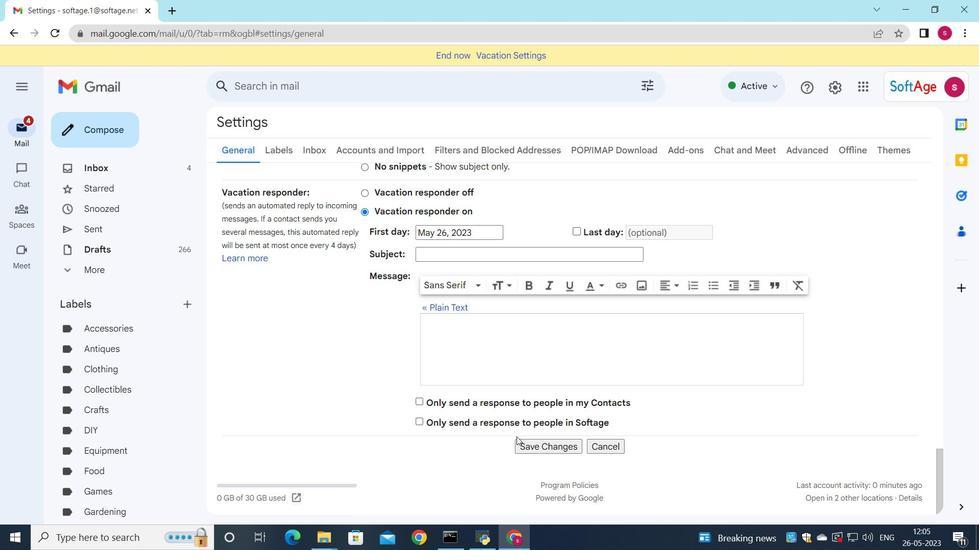 
Action: Mouse pressed left at (522, 445)
Screenshot: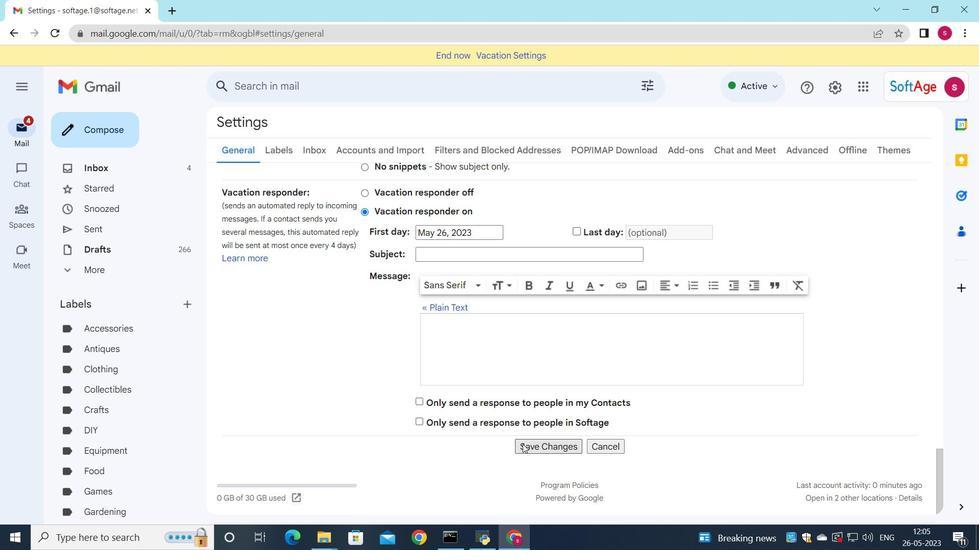 
Action: Mouse moved to (120, 129)
Screenshot: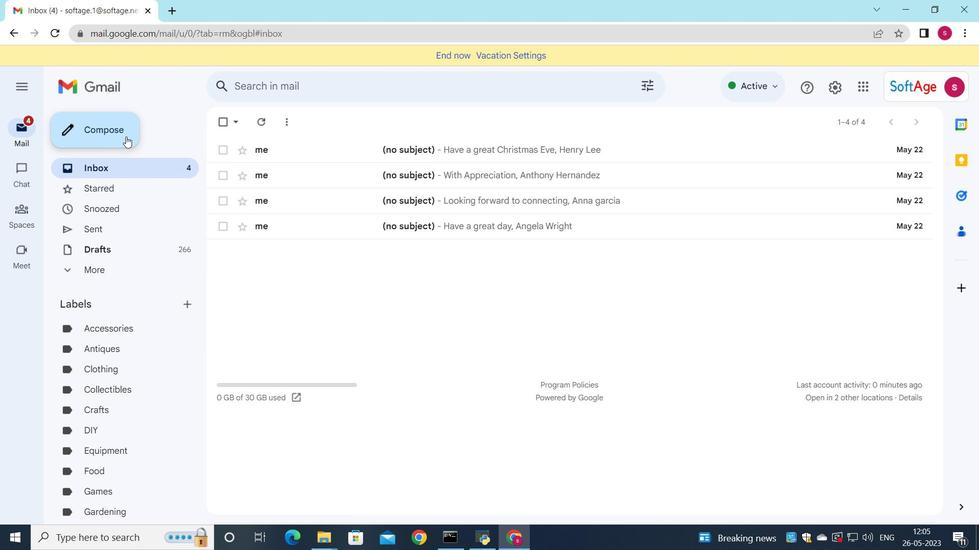 
Action: Mouse pressed left at (120, 129)
Screenshot: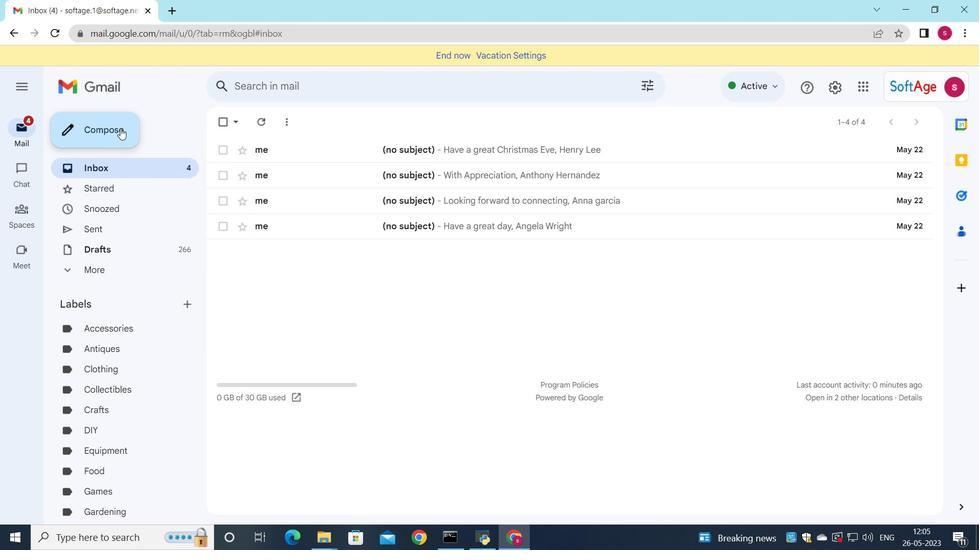 
Action: Mouse moved to (674, 223)
Screenshot: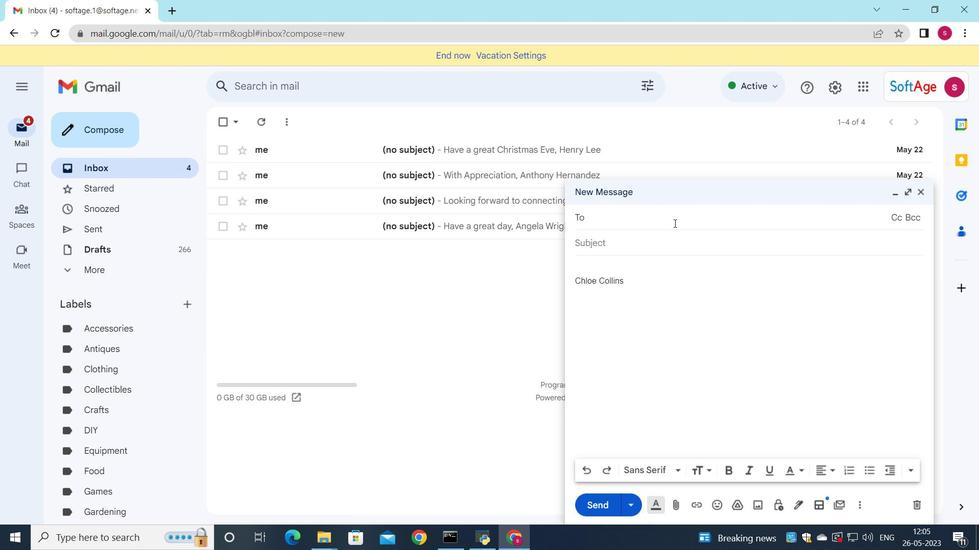 
Action: Key pressed so
Screenshot: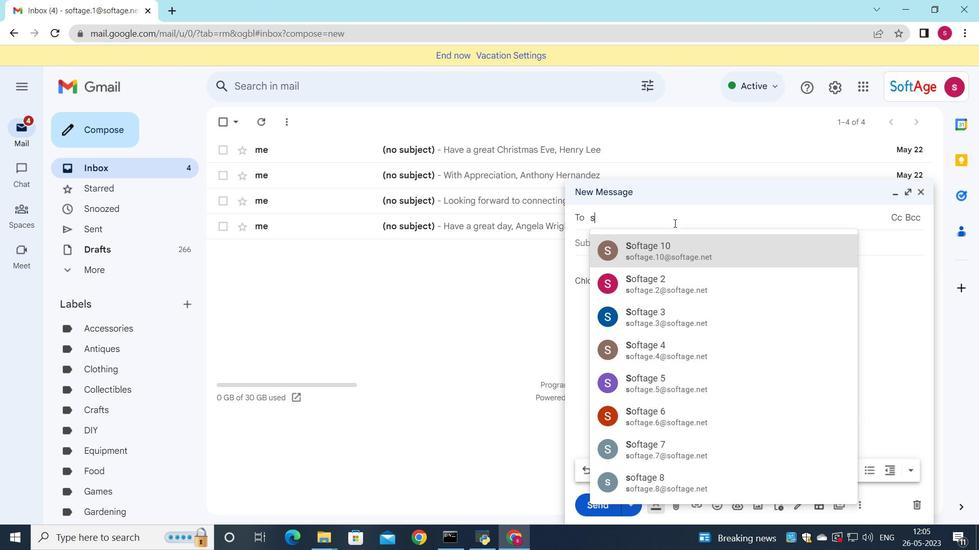 
Action: Mouse moved to (725, 418)
Screenshot: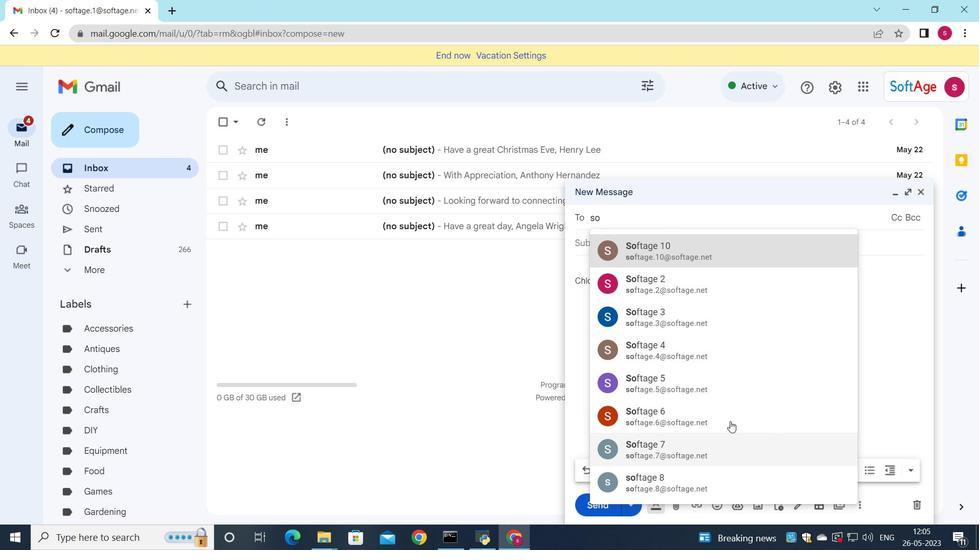 
Action: Mouse pressed left at (725, 418)
Screenshot: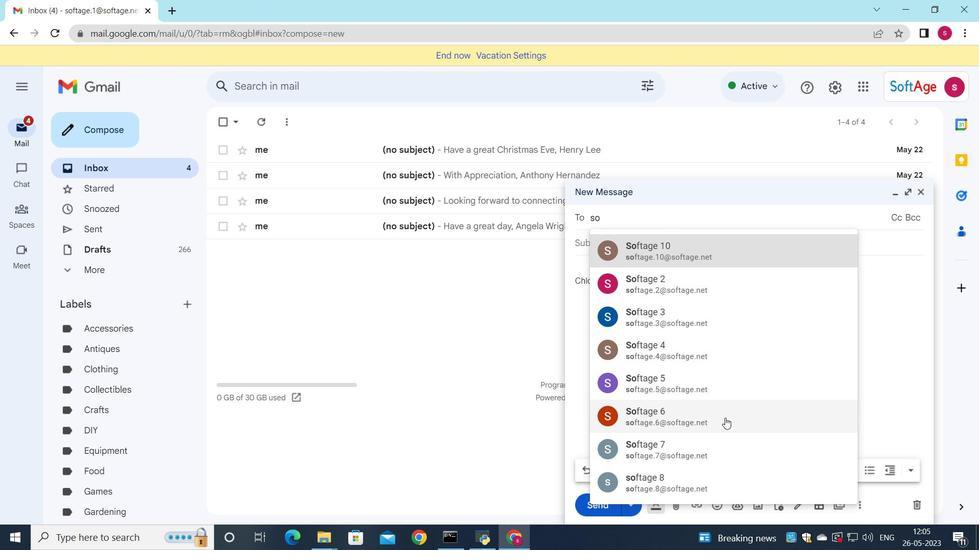 
Action: Mouse moved to (690, 373)
Screenshot: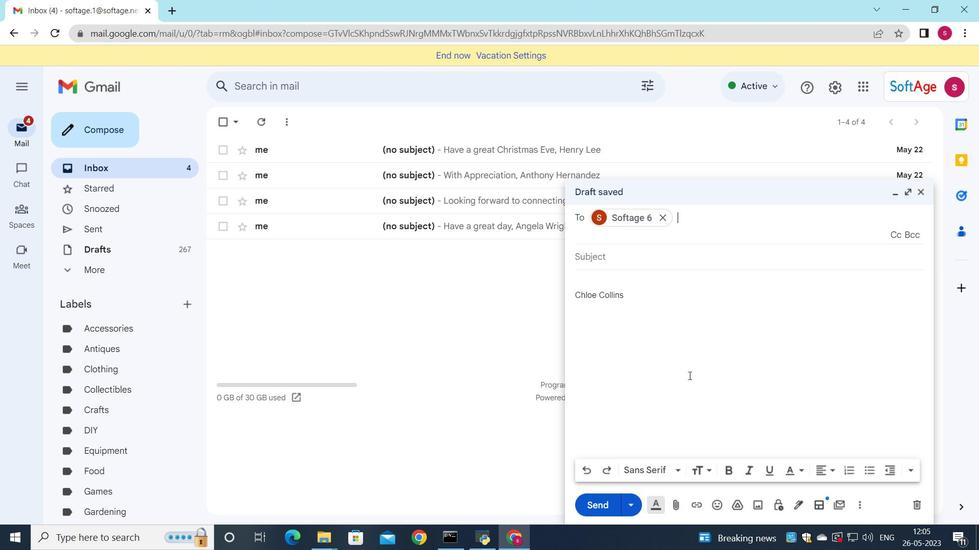 
Action: Key pressed s
Screenshot: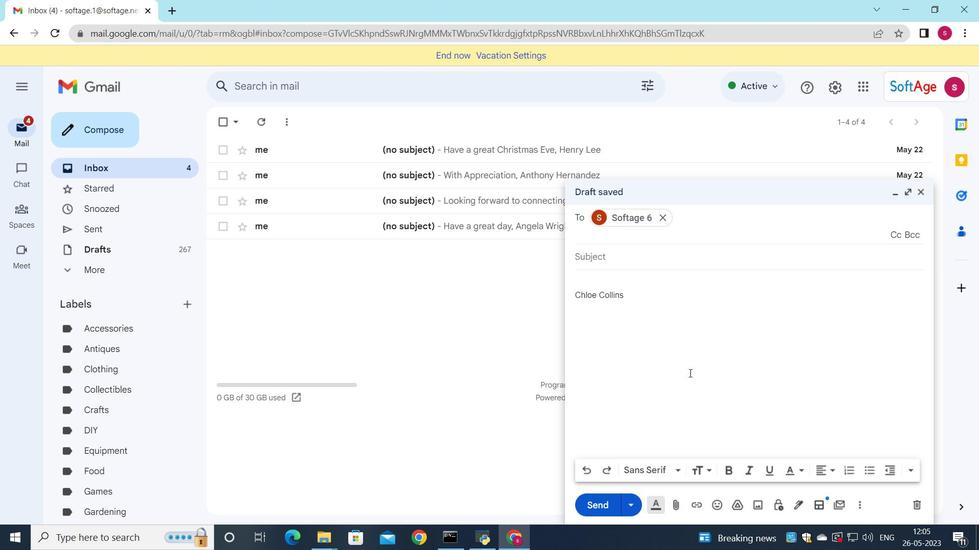 
Action: Mouse moved to (800, 447)
Screenshot: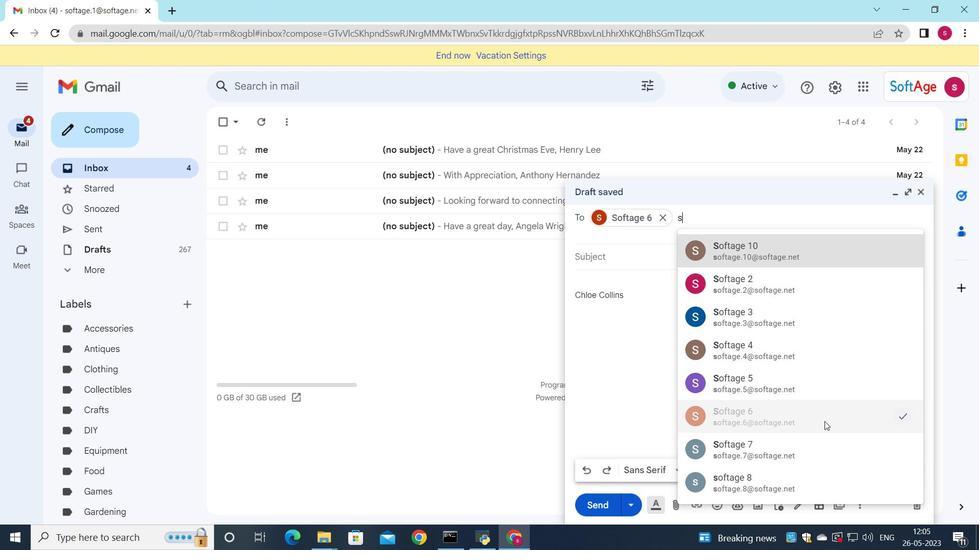 
Action: Mouse pressed left at (800, 447)
Screenshot: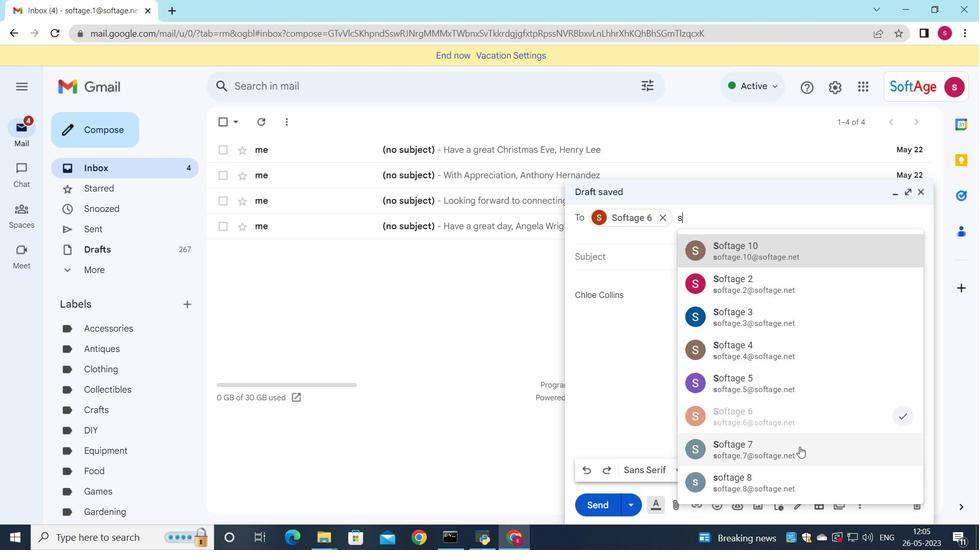 
Action: Mouse moved to (624, 255)
Screenshot: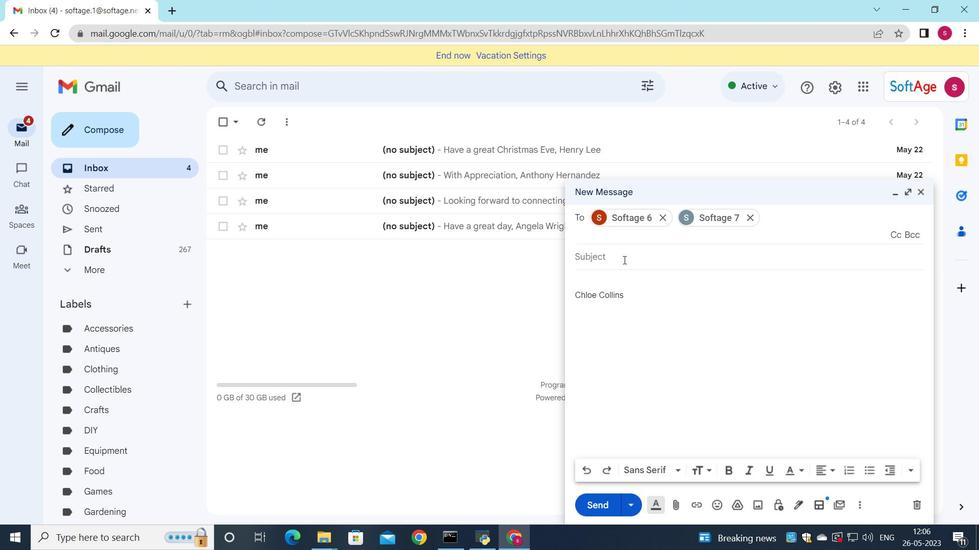 
Action: Mouse pressed left at (624, 255)
Screenshot: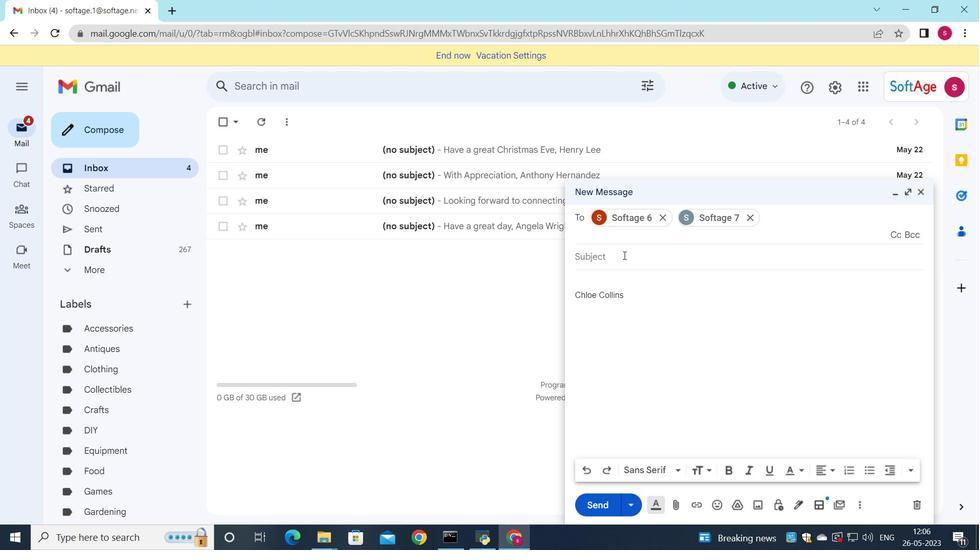 
Action: Key pressed <Key.shift>Partnership<Key.space><Key.shift>Proposal
Screenshot: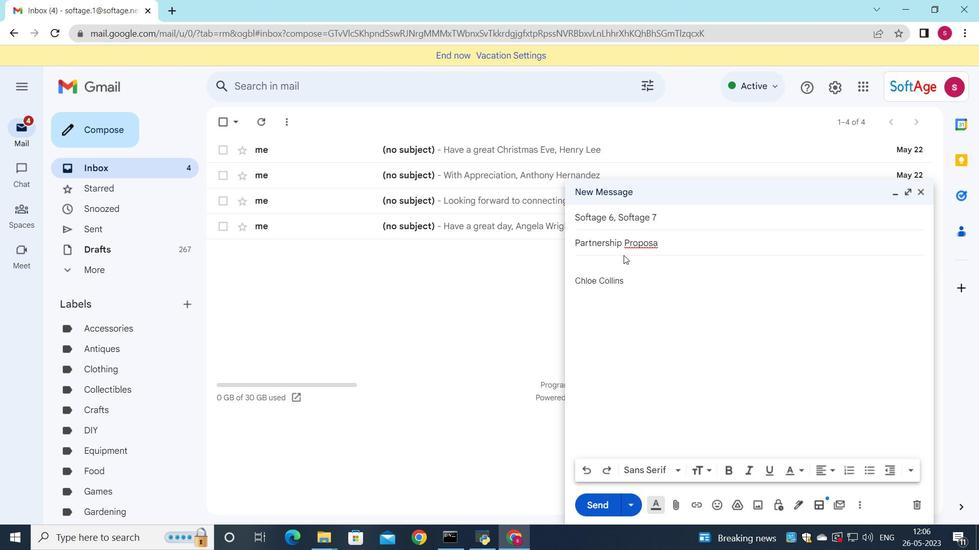 
Action: Mouse moved to (608, 265)
Screenshot: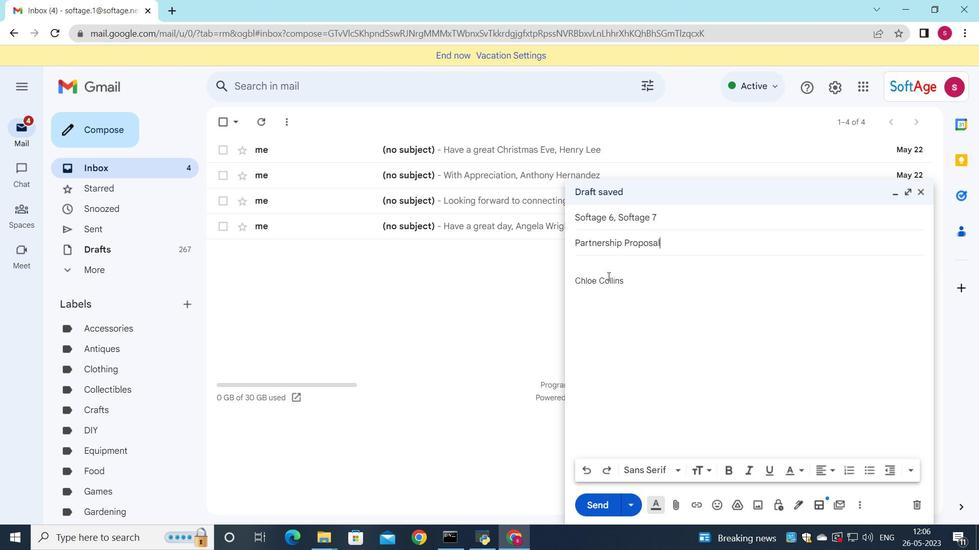 
Action: Mouse pressed left at (608, 265)
Screenshot: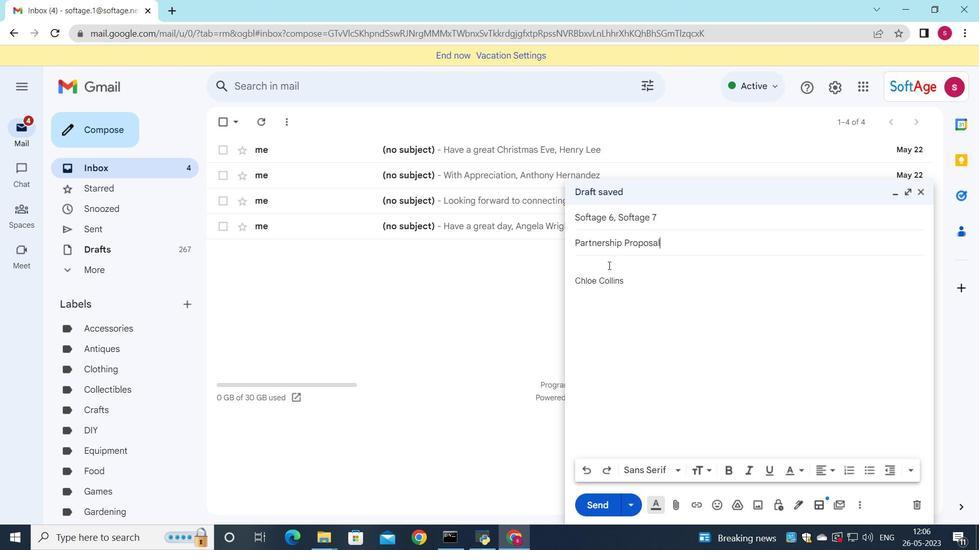 
Action: Key pressed <Key.shift>I<Key.space>woulsd<Key.backspace><Key.backspace>d<Key.space>like<Key.space>to<Key.space>request<Key.space>a<Key.space>qua<Key.backspace>otation<Key.space>for<Key.space>your<Key.space>servicews<Key.backspace><Key.backspace>s
Screenshot: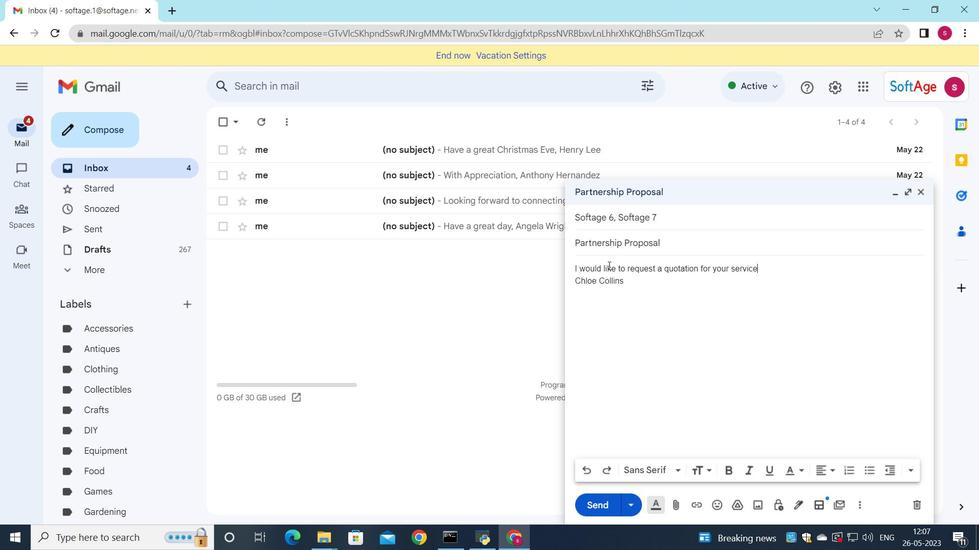 
Action: Mouse moved to (769, 306)
Screenshot: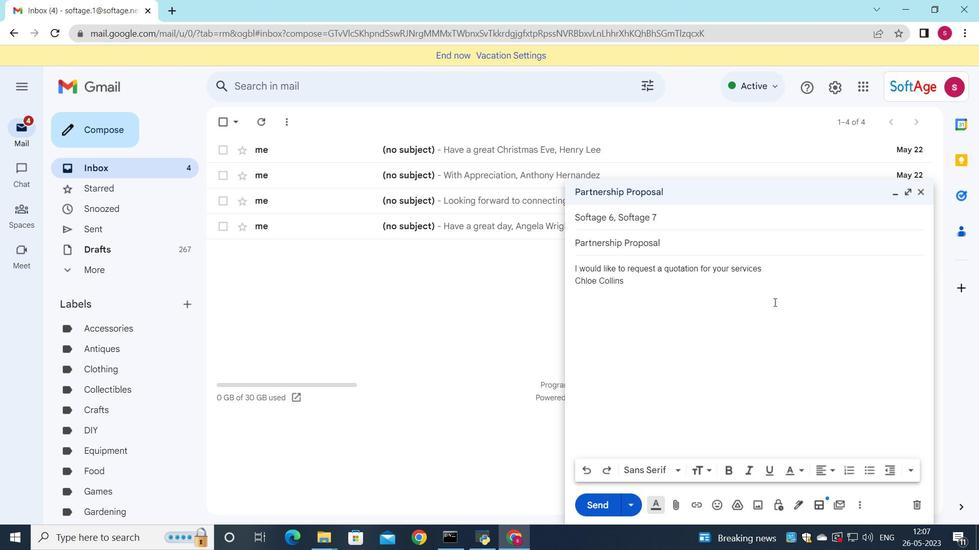 
Action: Key pressed .
Screenshot: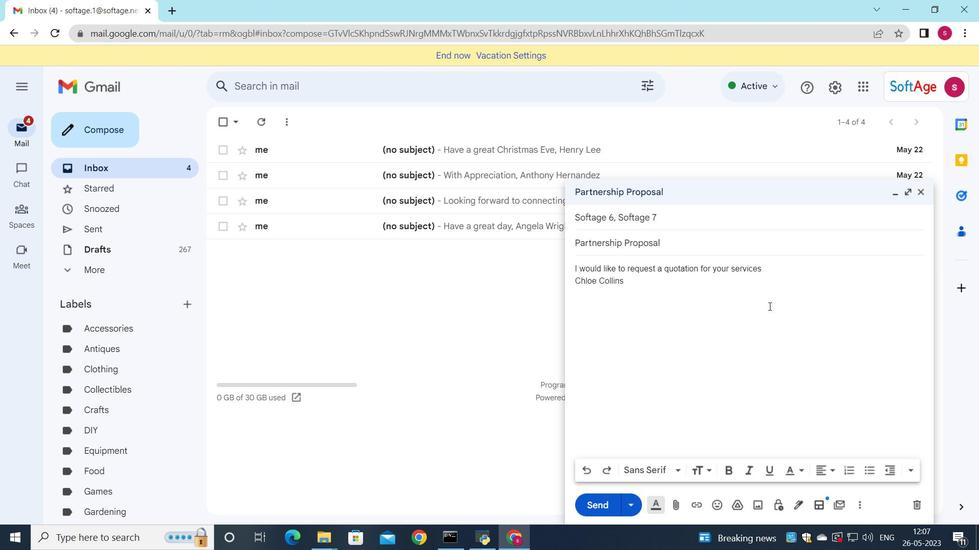 
Action: Mouse moved to (672, 509)
Screenshot: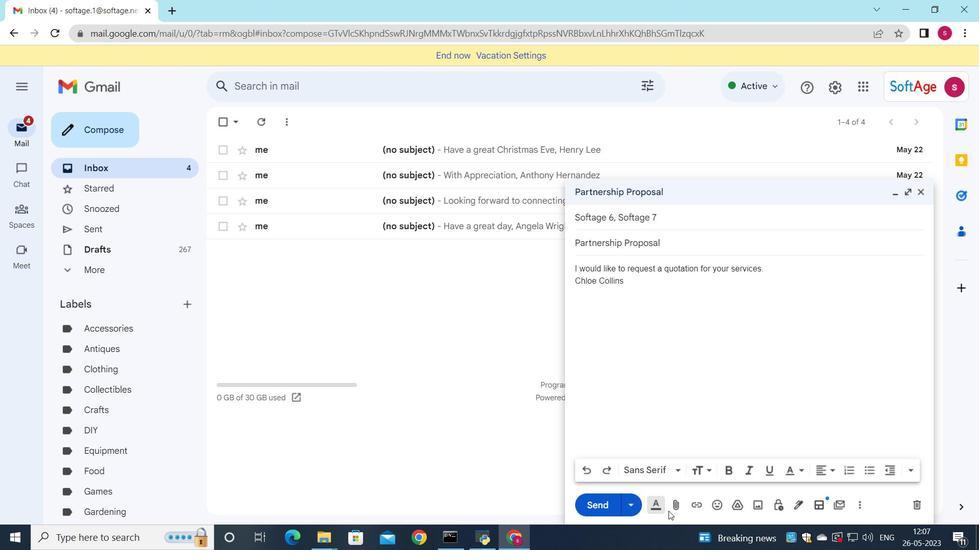 
Action: Mouse pressed left at (672, 509)
Screenshot: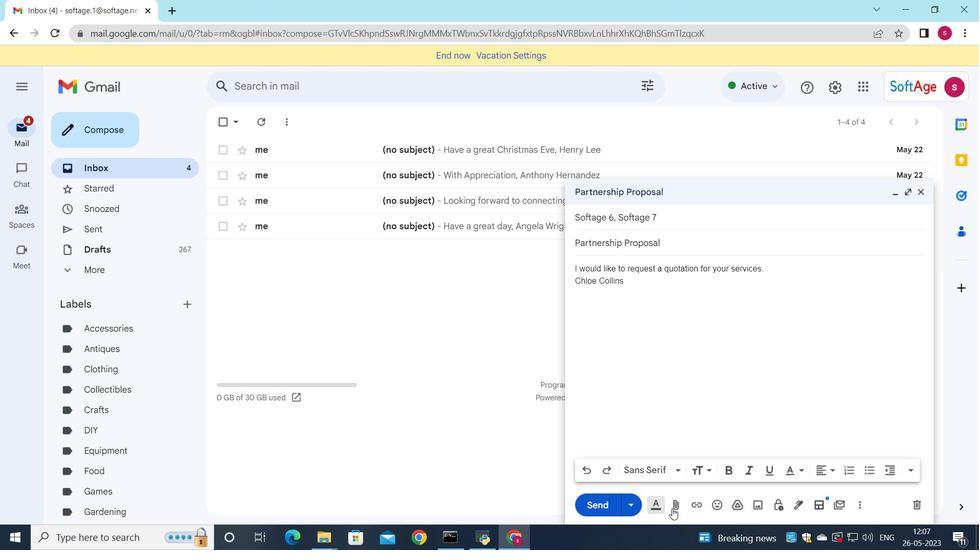 
Action: Mouse moved to (201, 94)
Screenshot: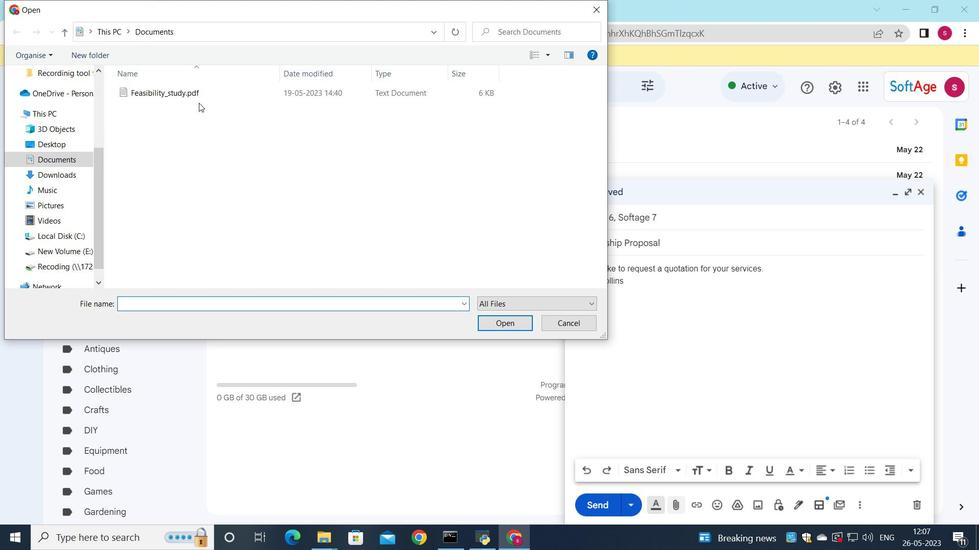 
Action: Mouse pressed left at (201, 94)
Screenshot: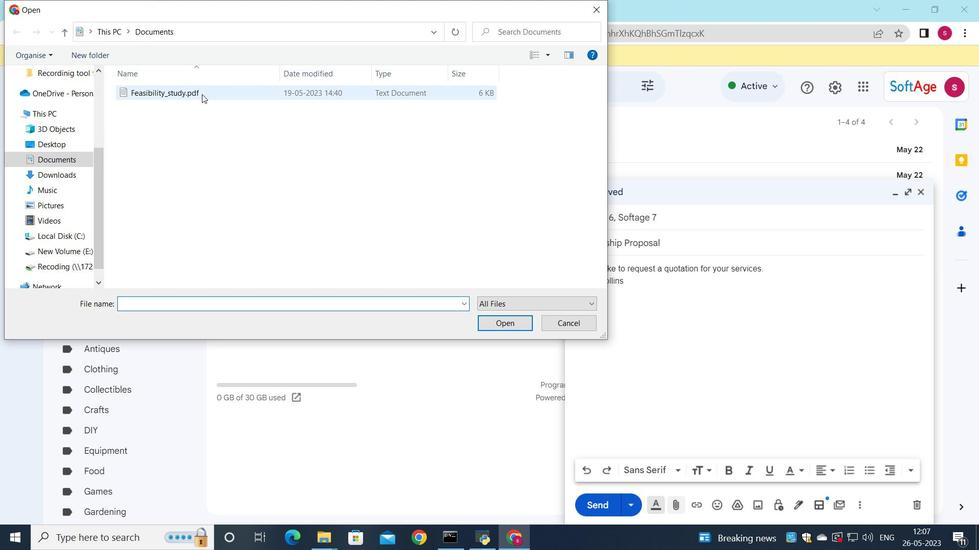 
Action: Mouse pressed left at (201, 94)
Screenshot: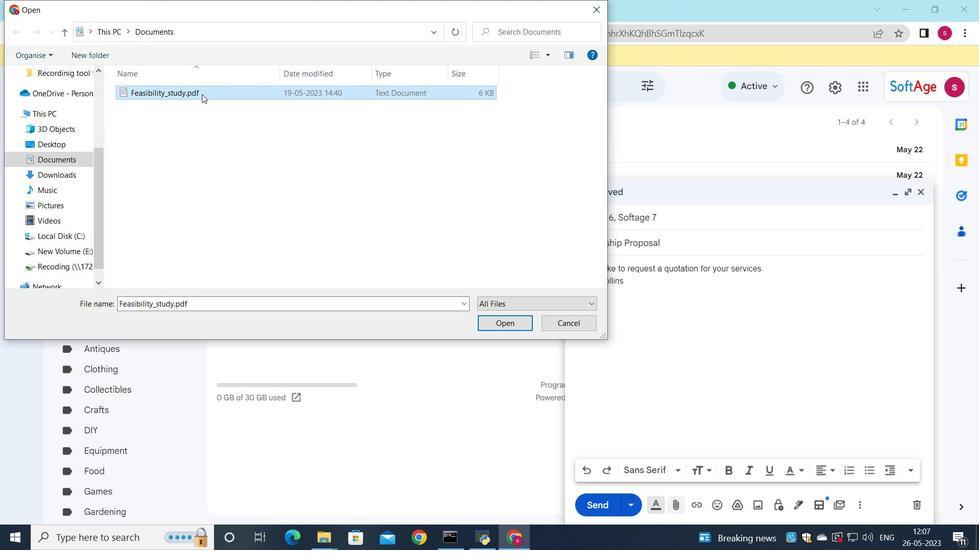 
Action: Mouse moved to (355, 138)
Screenshot: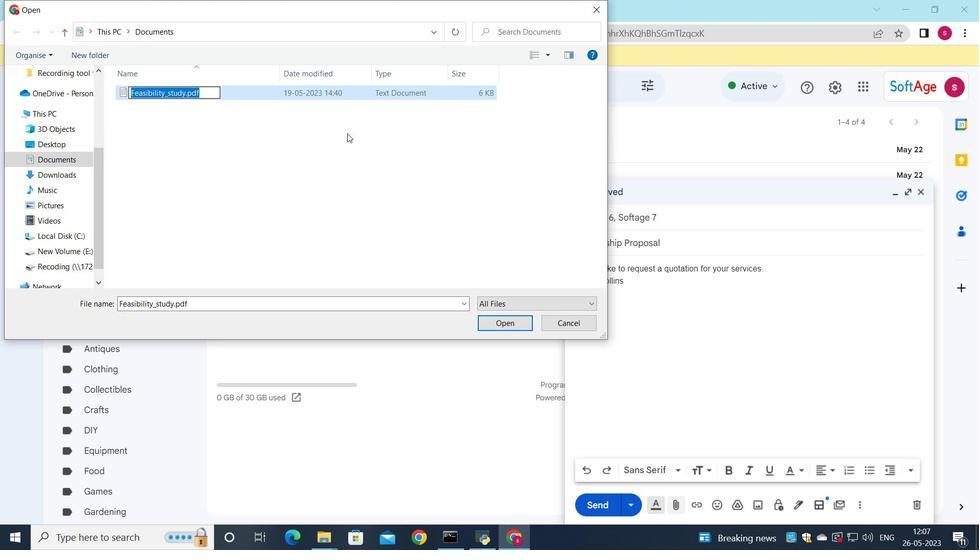 
Action: Key pressed <Key.shift>Rfp<Key.shift>_response.s<Key.backspace>docx
Screenshot: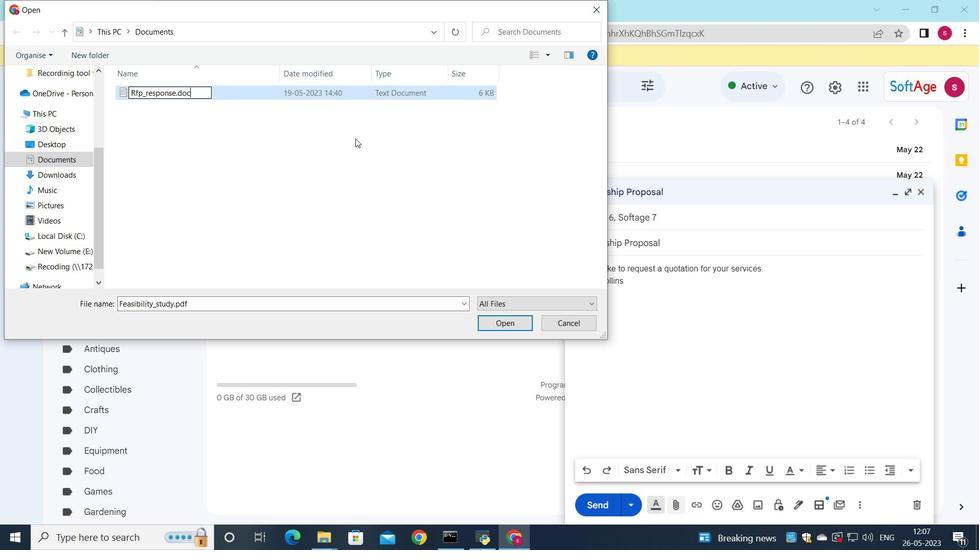 
Action: Mouse moved to (140, 91)
Screenshot: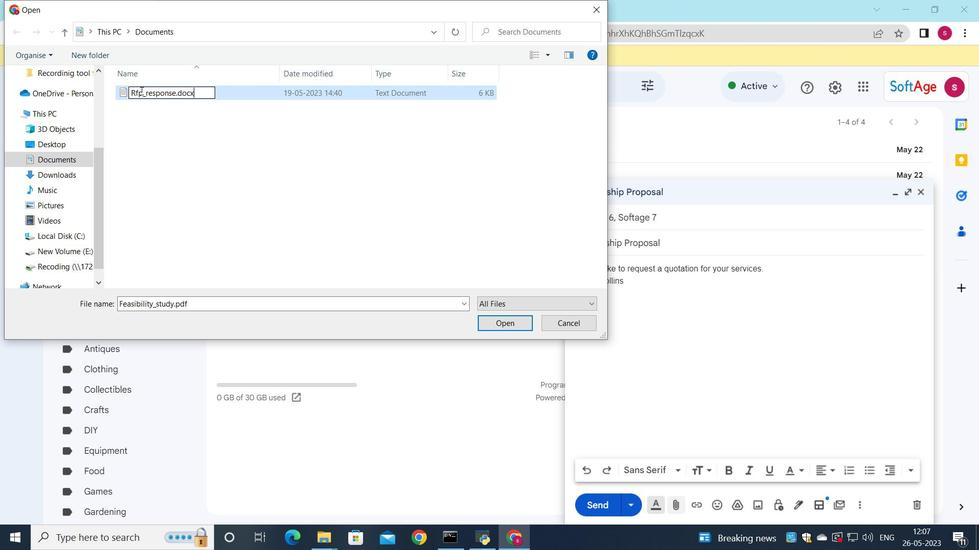 
Action: Mouse pressed left at (140, 91)
Screenshot: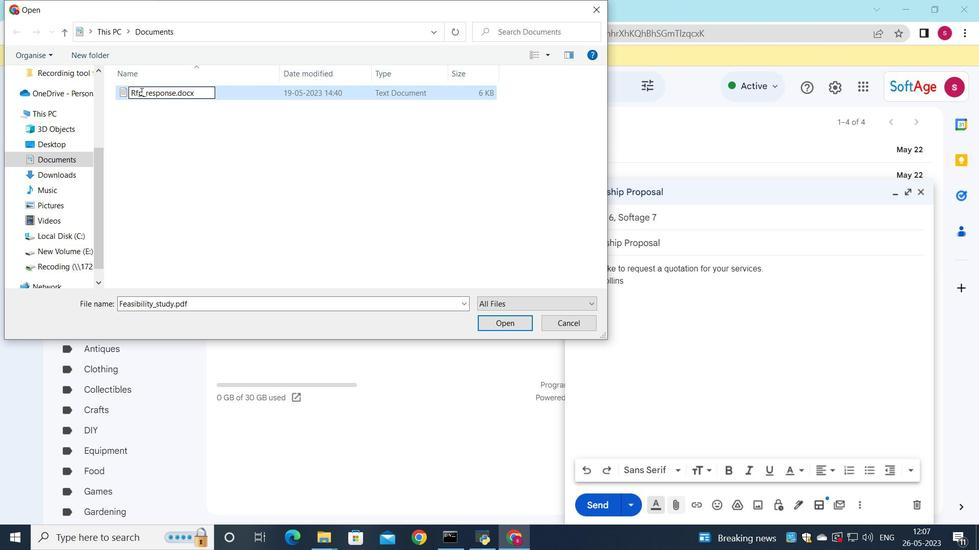 
Action: Key pressed <Key.backspace><Key.backspace><Key.shift>FP
Screenshot: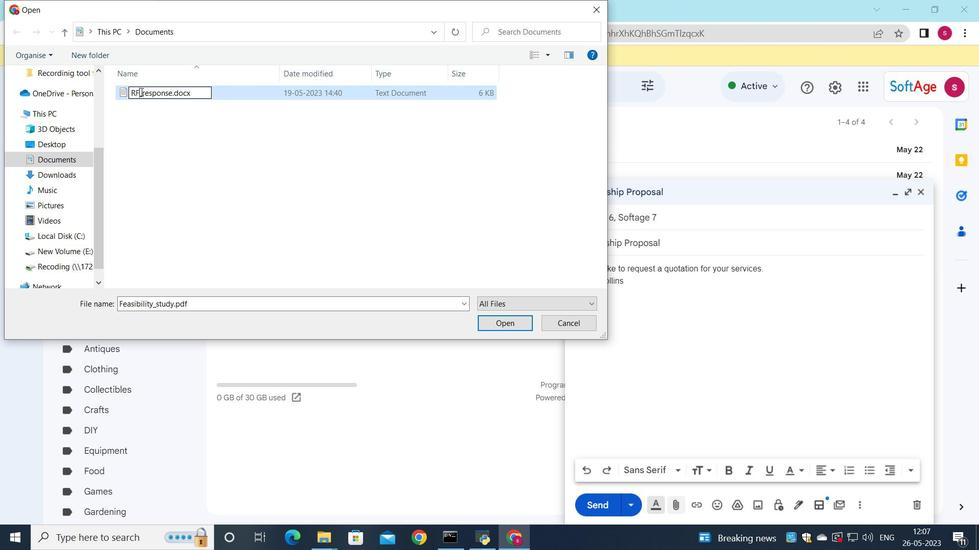
Action: Mouse moved to (469, 91)
Screenshot: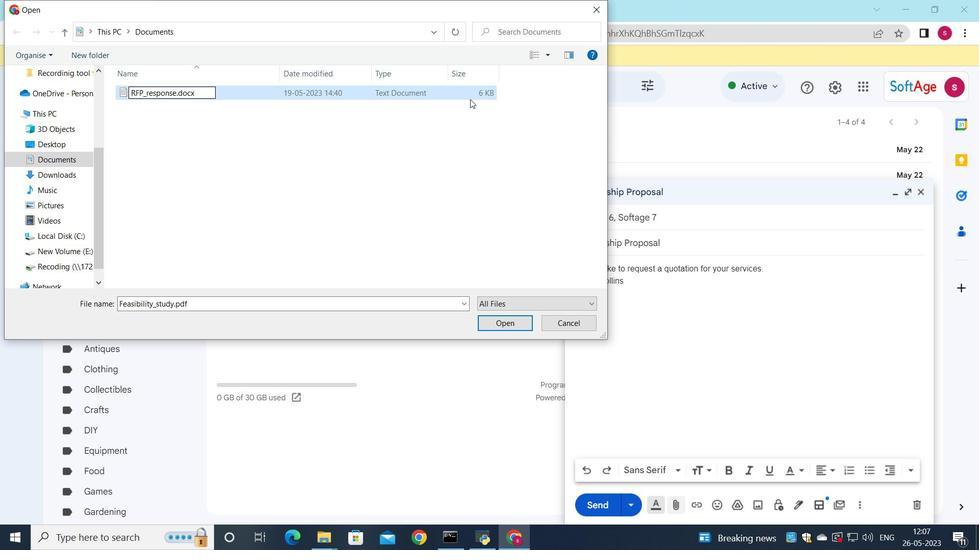 
Action: Mouse pressed left at (469, 91)
Screenshot: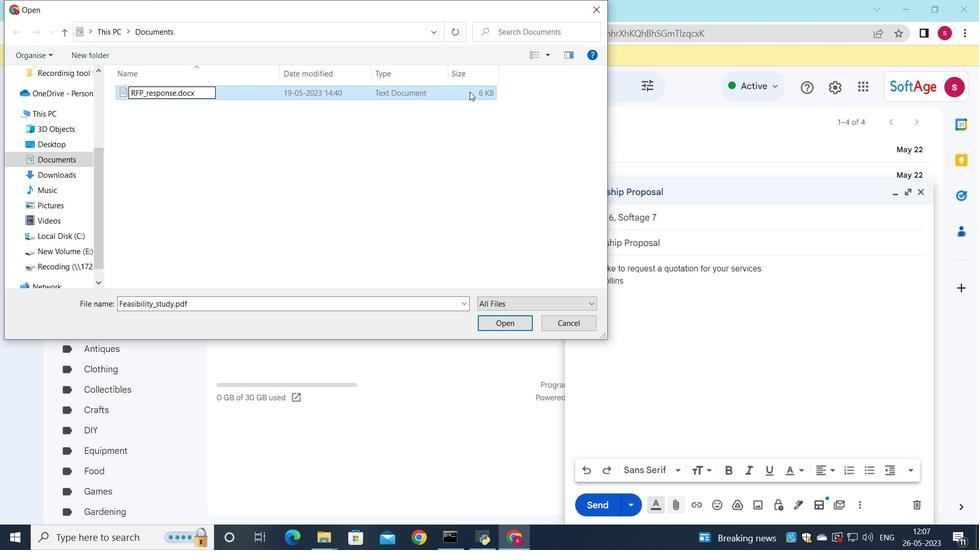 
Action: Mouse moved to (505, 322)
Screenshot: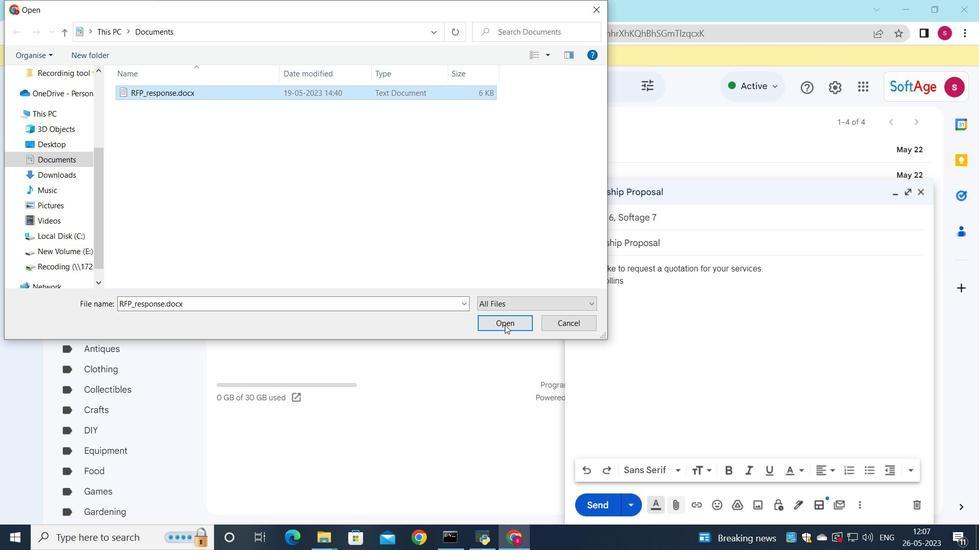 
Action: Mouse pressed left at (505, 322)
Screenshot: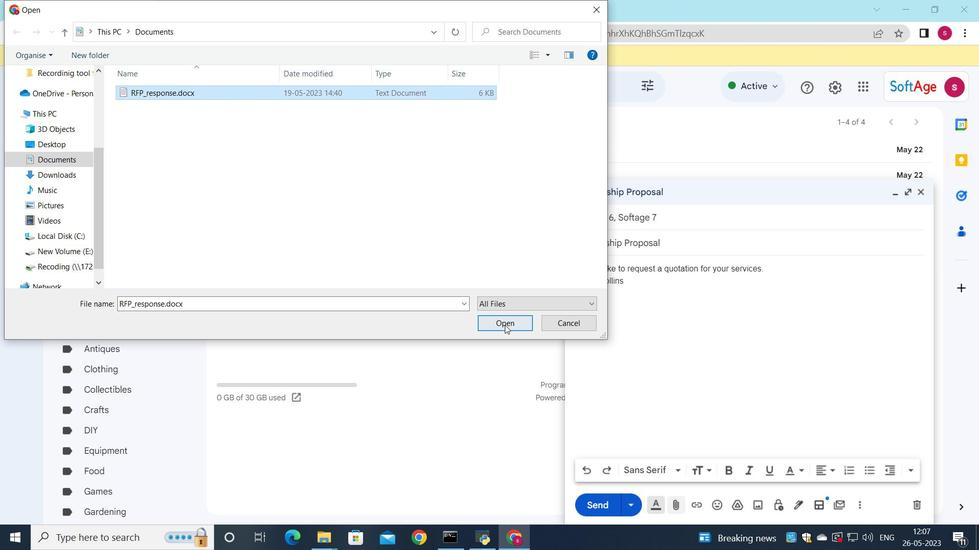 
Action: Mouse moved to (591, 502)
Screenshot: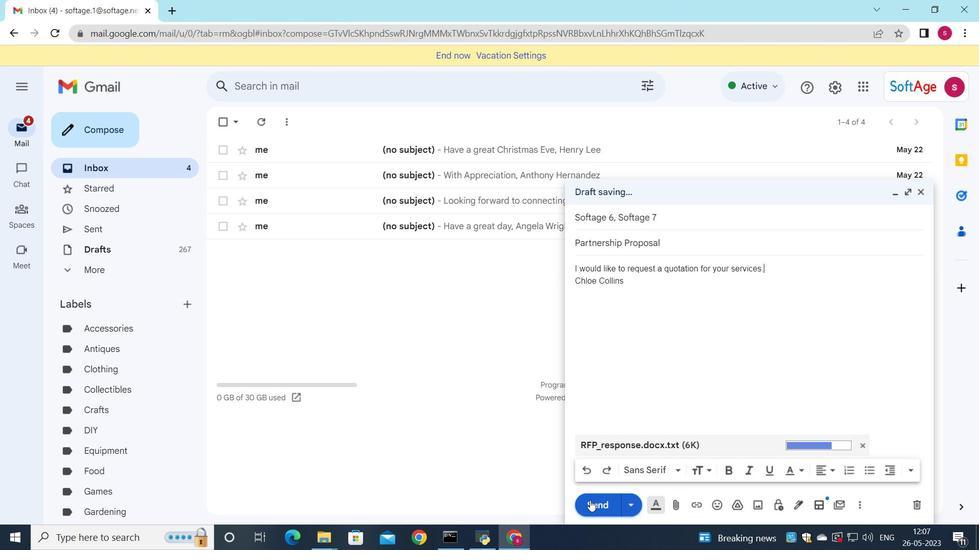 
Action: Mouse pressed left at (591, 502)
Screenshot: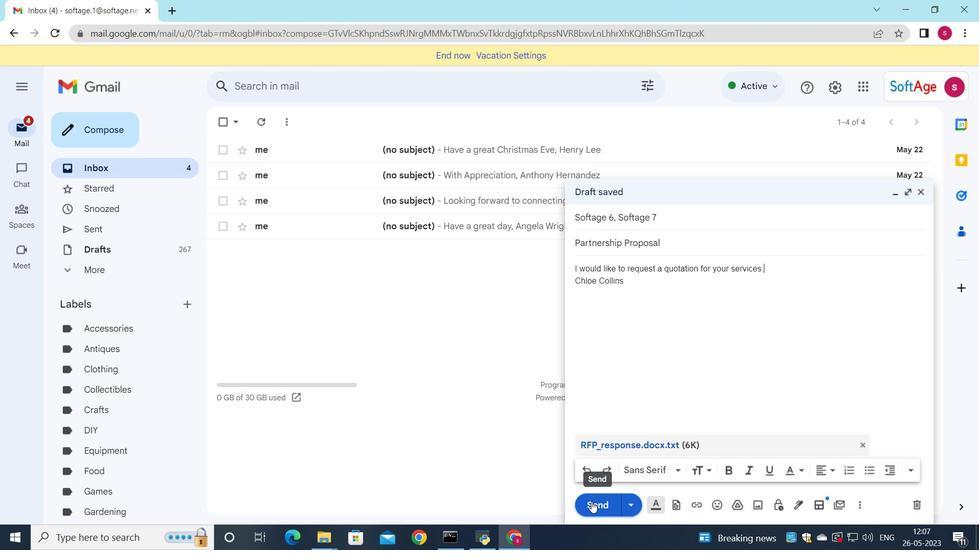 
Action: Mouse moved to (130, 223)
Screenshot: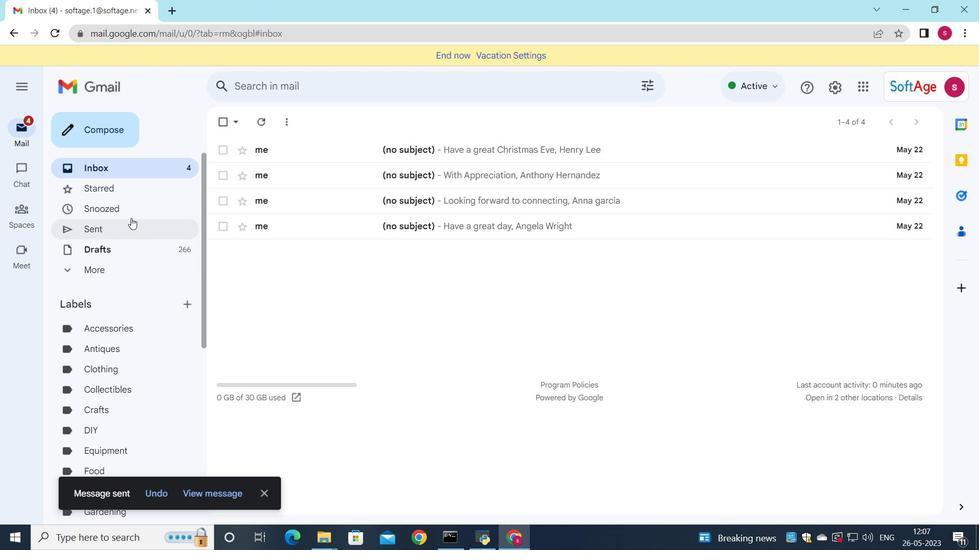 
Action: Mouse pressed left at (130, 223)
Screenshot: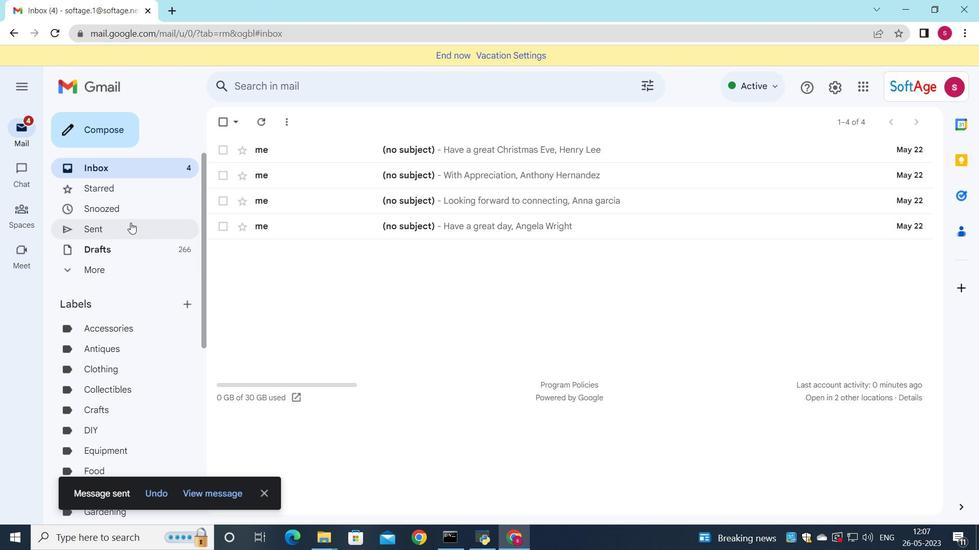 
Action: Mouse moved to (498, 190)
Screenshot: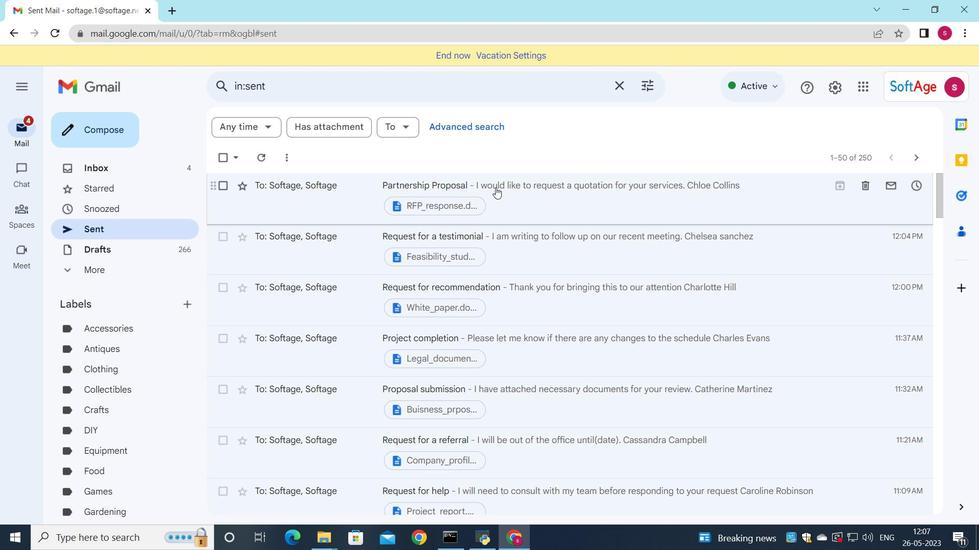 
Action: Mouse pressed left at (498, 190)
Screenshot: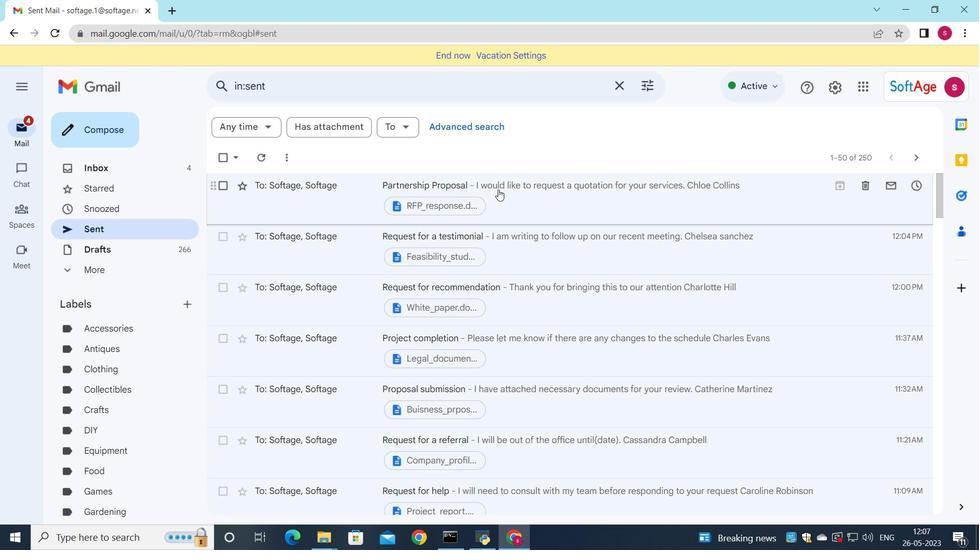 
Action: Mouse moved to (500, 191)
Screenshot: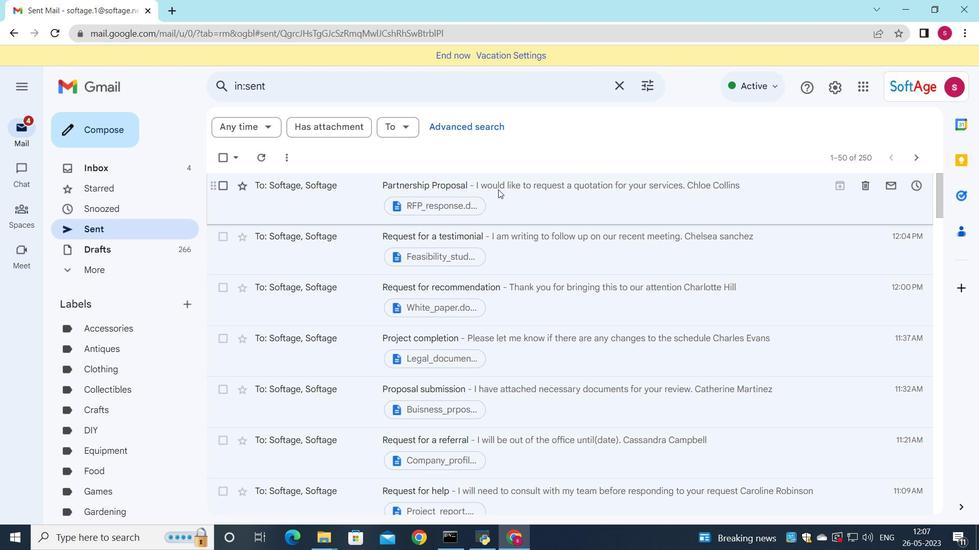 
